 Task: Send an email with the signature Henry Lee with the subject Confirmation of a payment and the message Could you please provide the required information at the earliest to avoid any further delays? from softage.8@softage.net to softage.9@softage.net and move the email from Sent Items to the folder Nutrition
Action: Mouse moved to (65, 113)
Screenshot: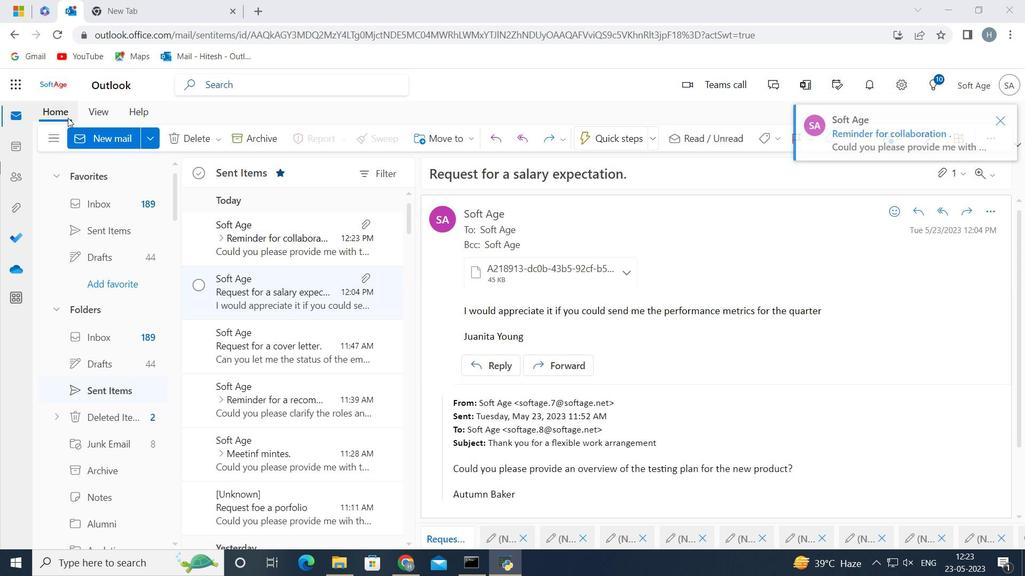 
Action: Mouse pressed left at (65, 113)
Screenshot: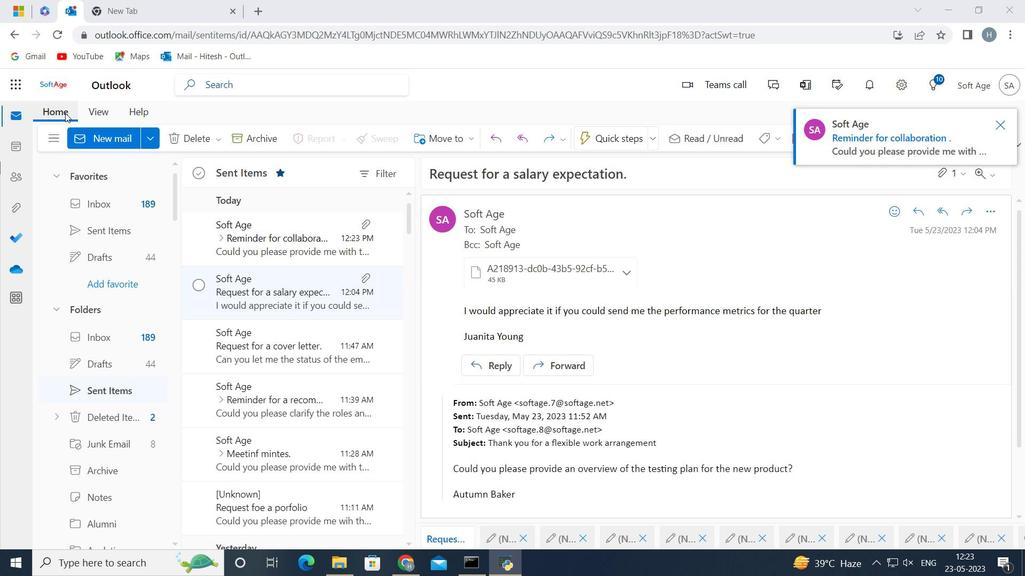 
Action: Mouse moved to (104, 137)
Screenshot: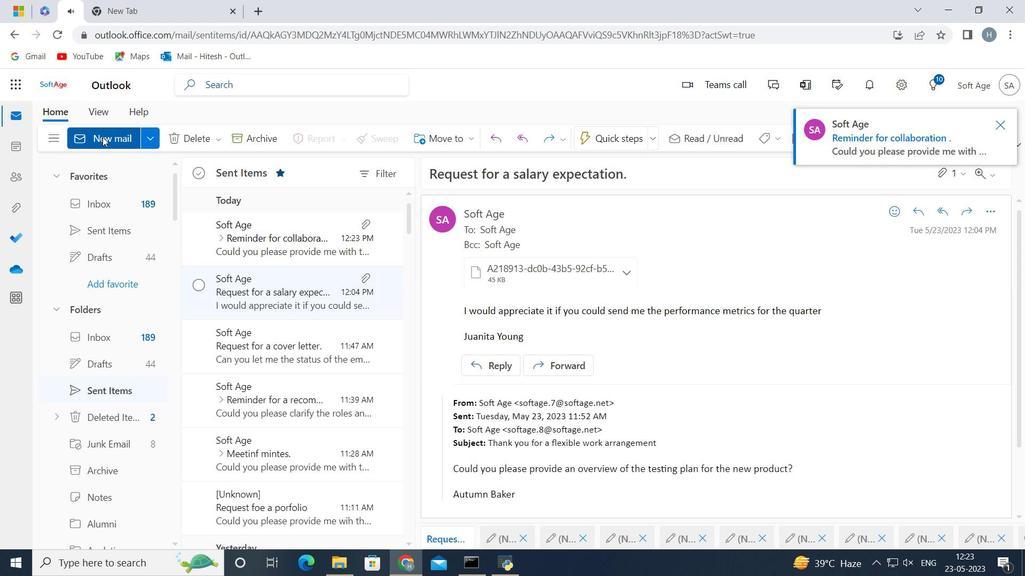 
Action: Mouse pressed left at (104, 137)
Screenshot: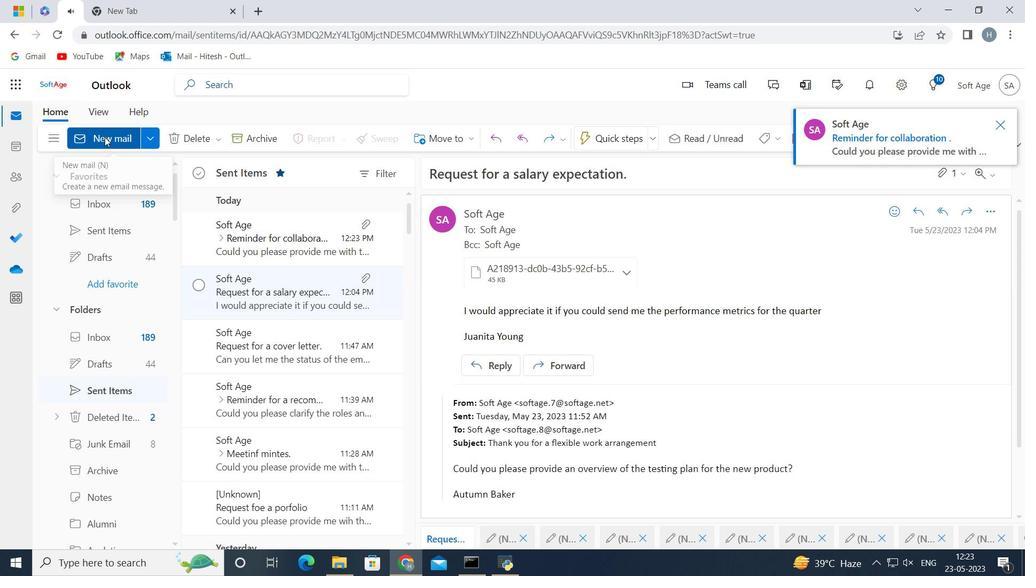 
Action: Mouse moved to (840, 141)
Screenshot: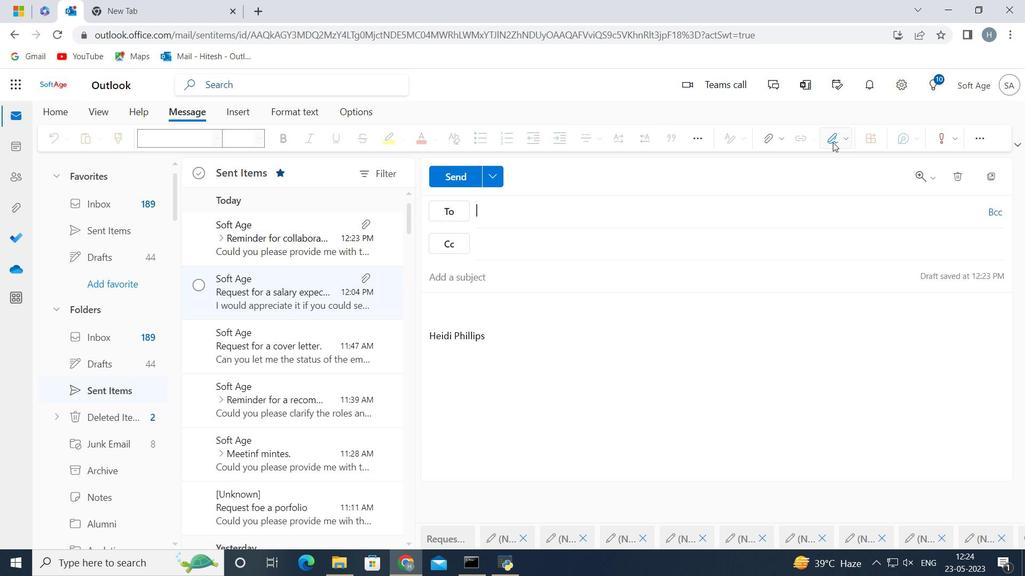 
Action: Mouse pressed left at (840, 141)
Screenshot: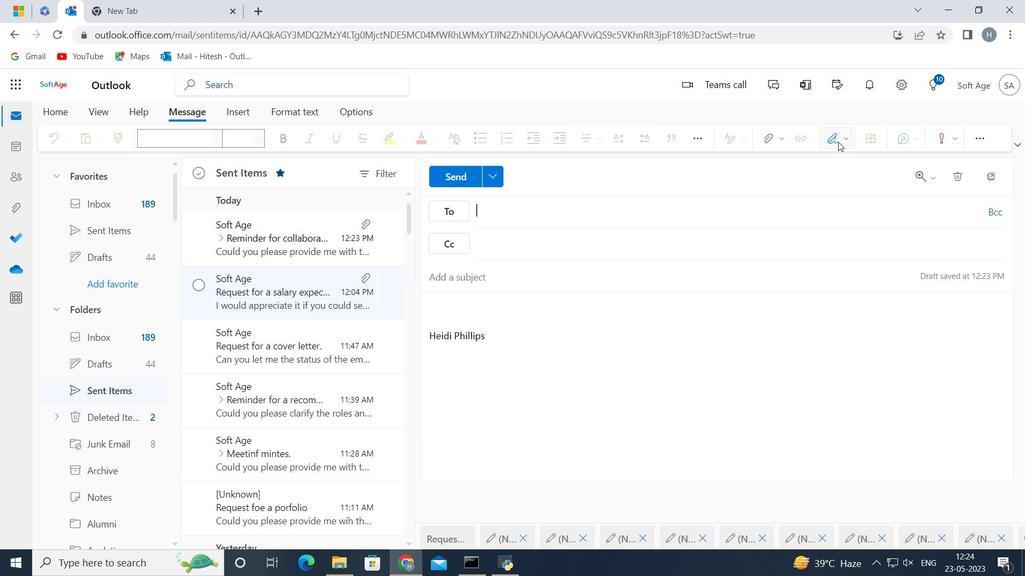 
Action: Mouse moved to (814, 189)
Screenshot: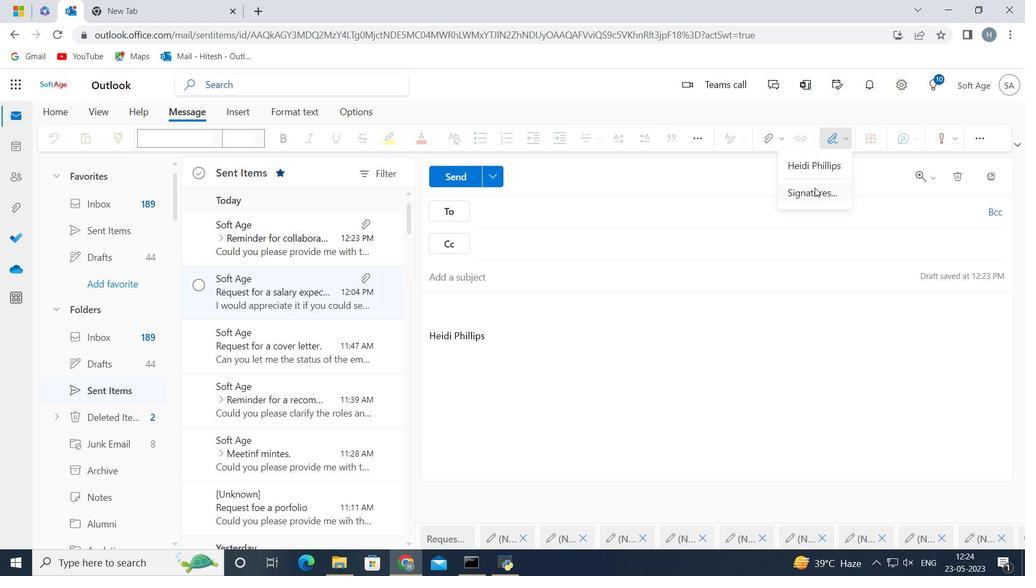 
Action: Mouse pressed left at (814, 189)
Screenshot: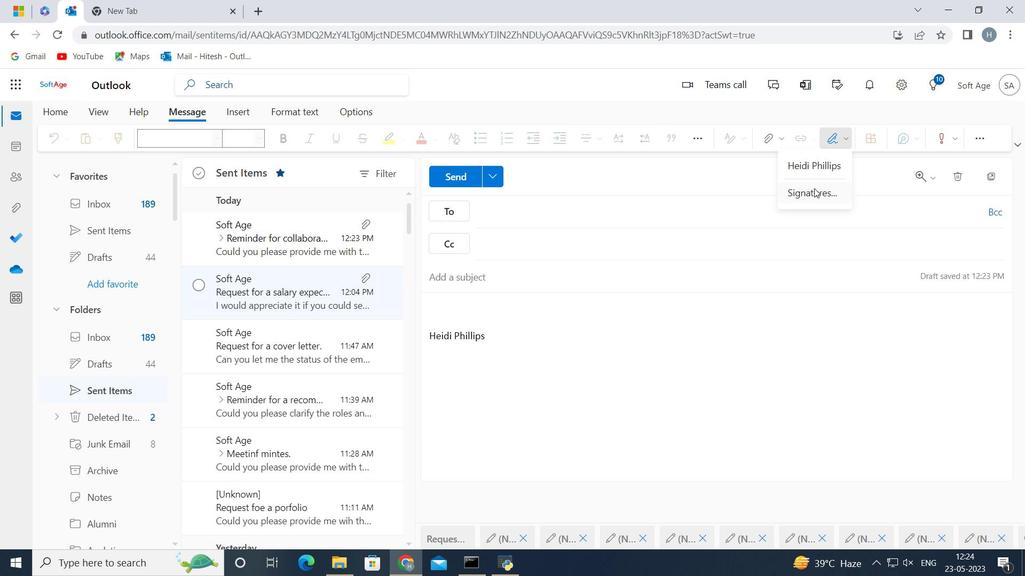 
Action: Mouse moved to (776, 249)
Screenshot: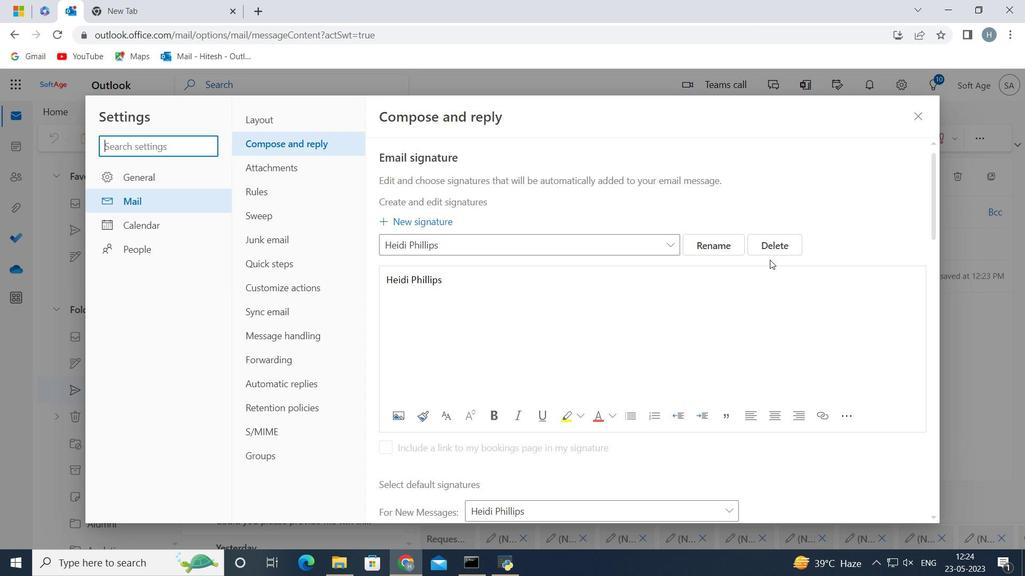 
Action: Mouse pressed left at (776, 249)
Screenshot: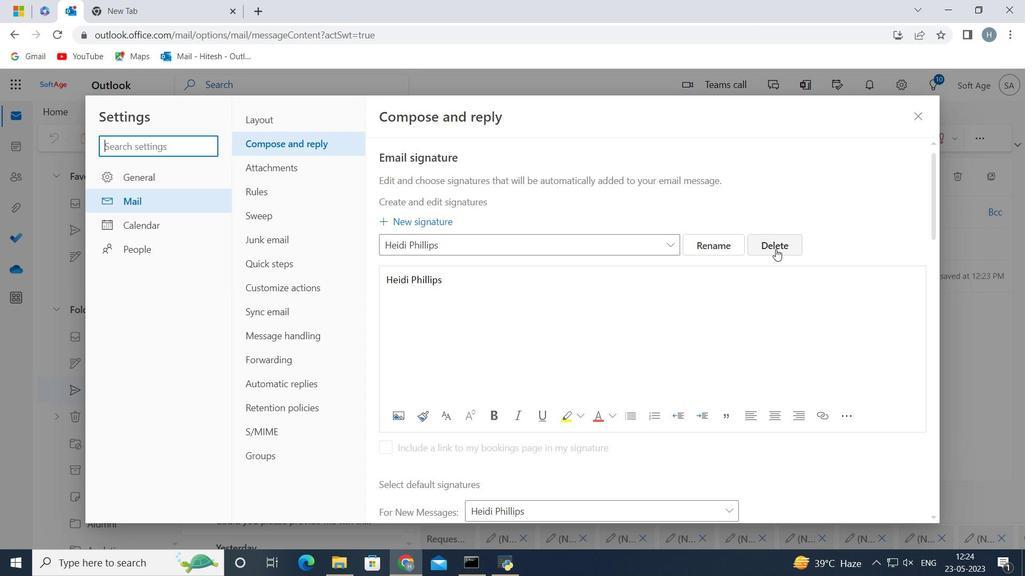 
Action: Mouse moved to (665, 245)
Screenshot: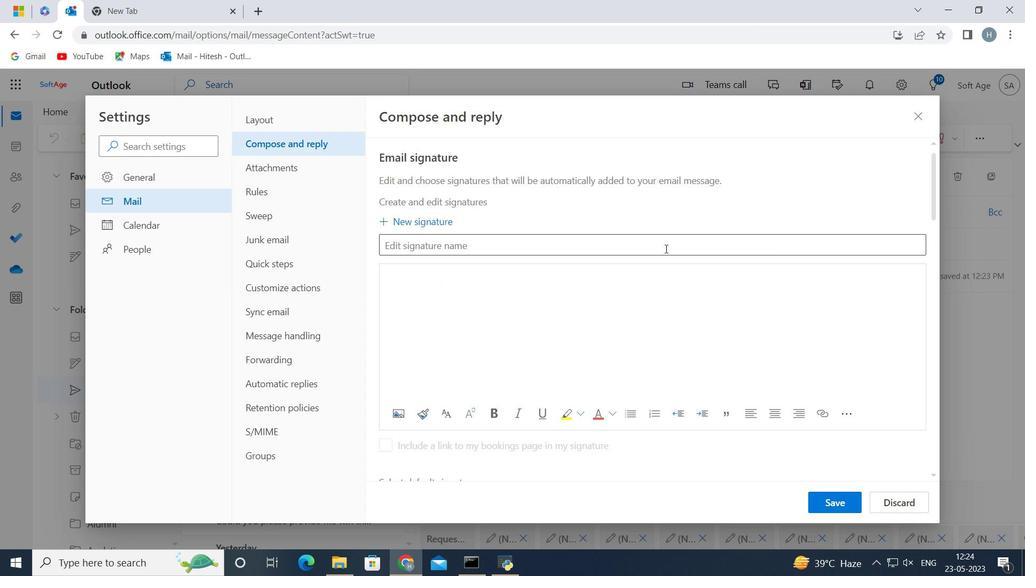 
Action: Mouse pressed left at (665, 245)
Screenshot: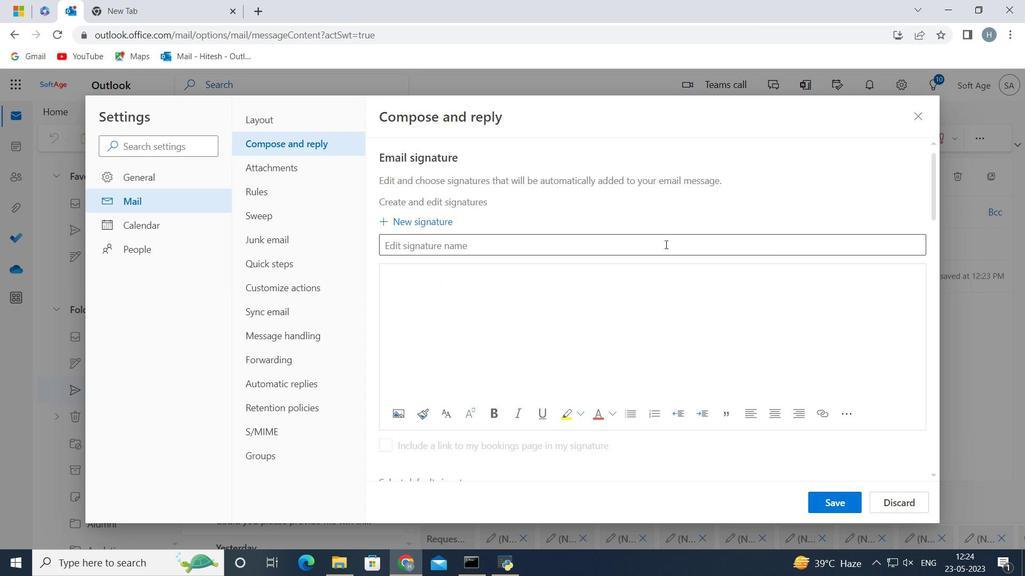
Action: Mouse moved to (666, 244)
Screenshot: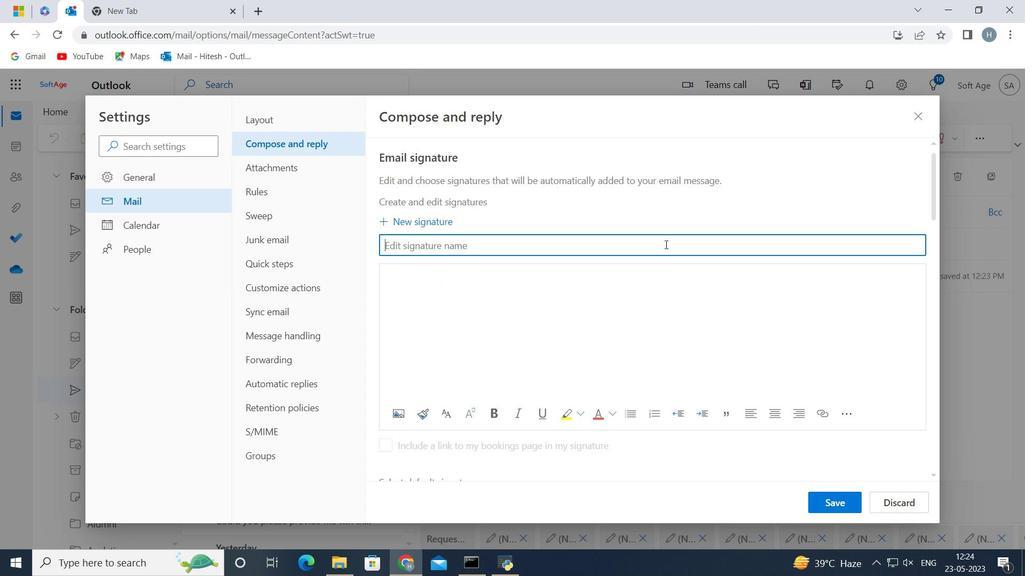 
Action: Key pressed <Key.shift>Henry<Key.space><Key.shift_r>Lee
Screenshot: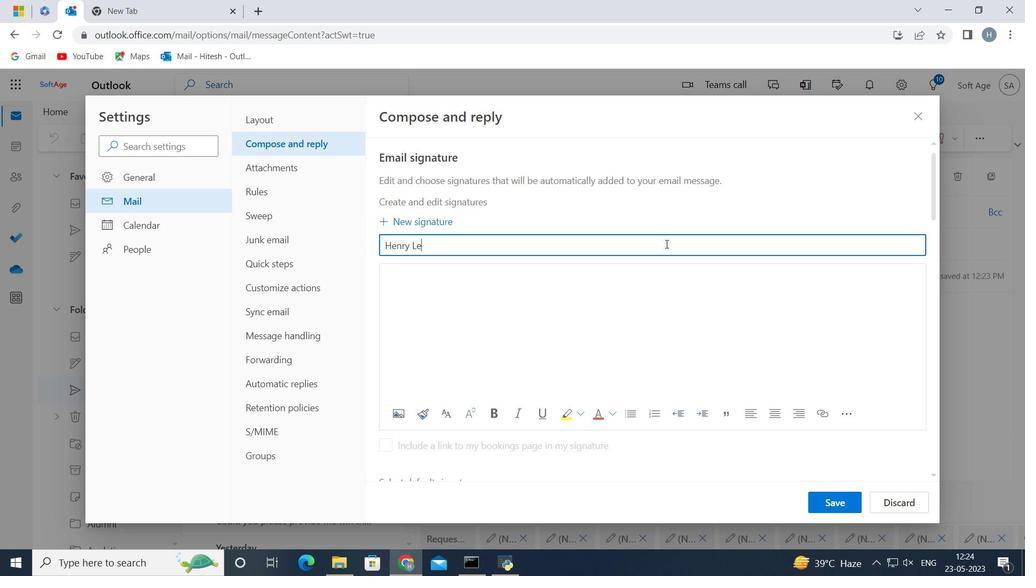 
Action: Mouse moved to (856, 171)
Screenshot: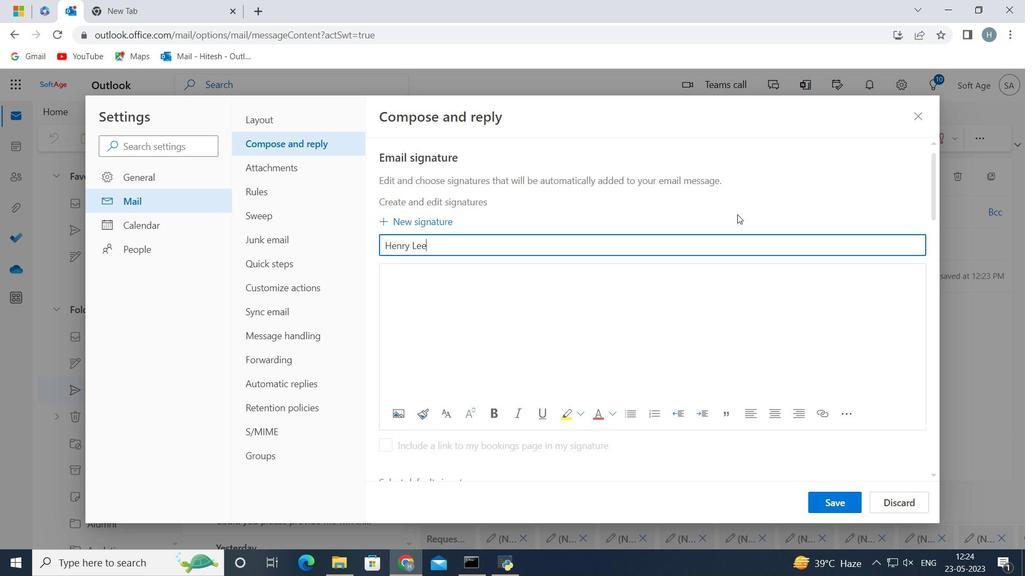 
Action: Key pressed <Key.space>
Screenshot: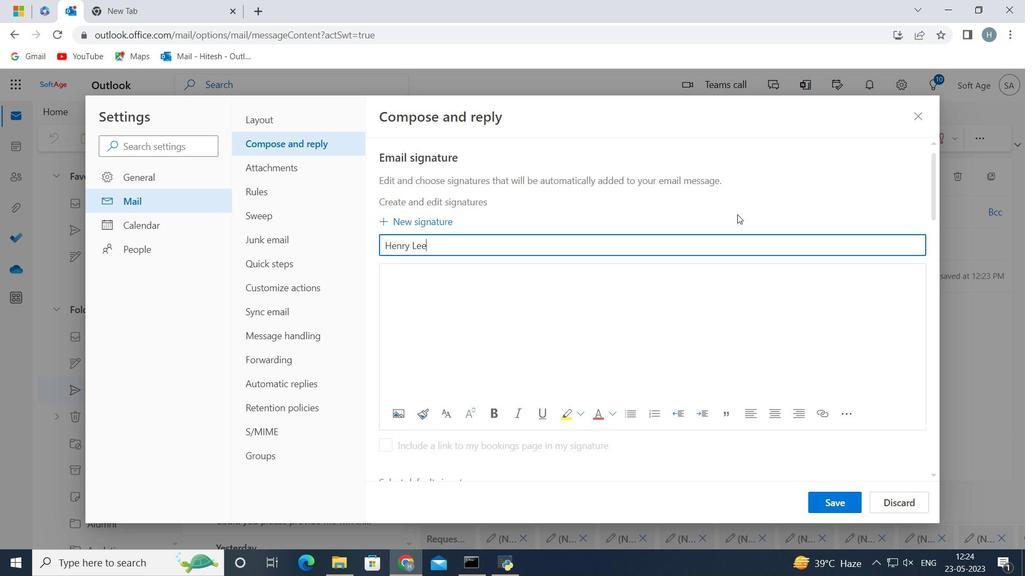 
Action: Mouse moved to (397, 295)
Screenshot: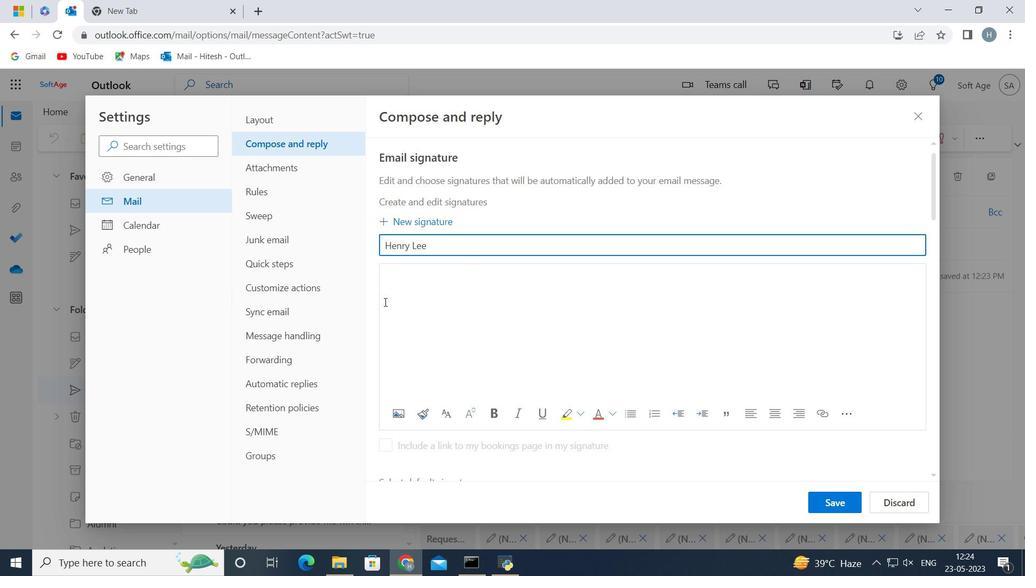 
Action: Mouse pressed left at (397, 295)
Screenshot: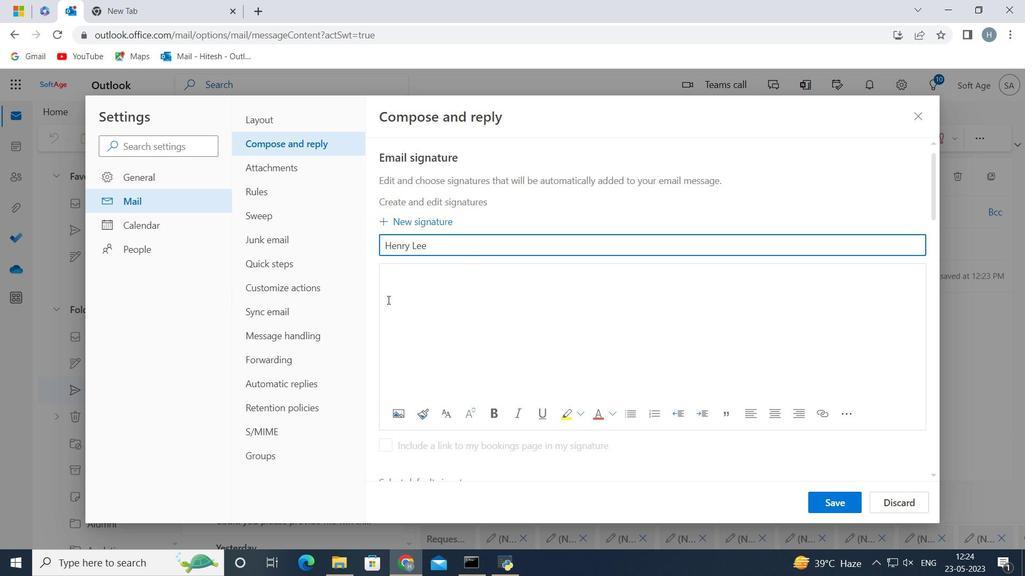 
Action: Key pressed <Key.shift><Key.shift>Henry<Key.space><Key.shift_r>Lee
Screenshot: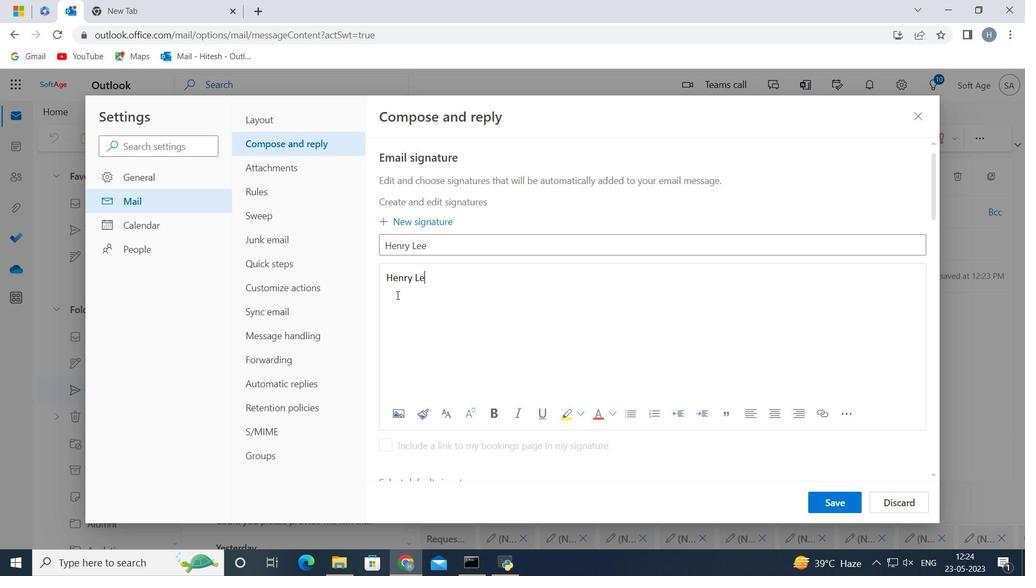 
Action: Mouse moved to (831, 499)
Screenshot: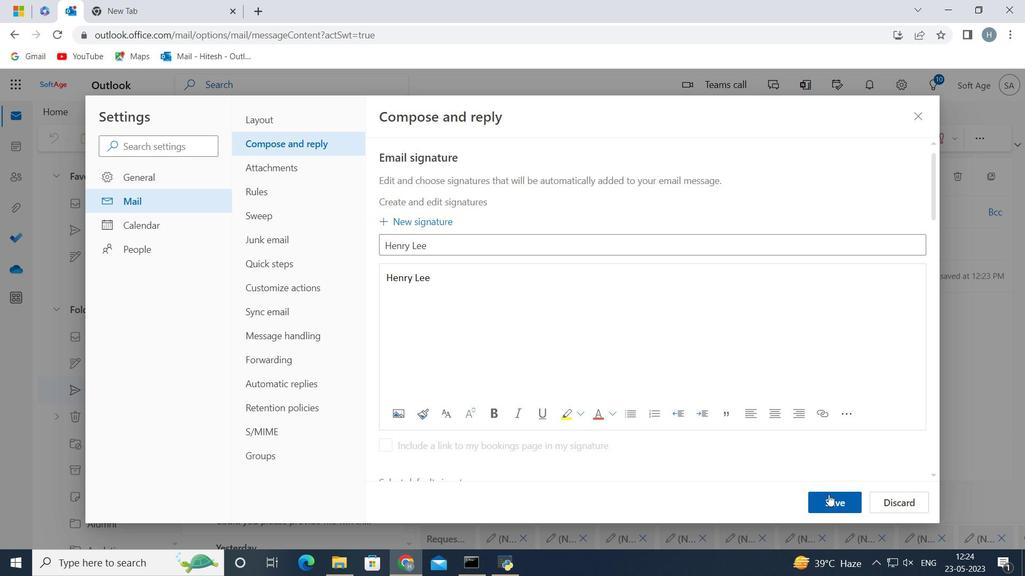 
Action: Mouse pressed left at (831, 499)
Screenshot: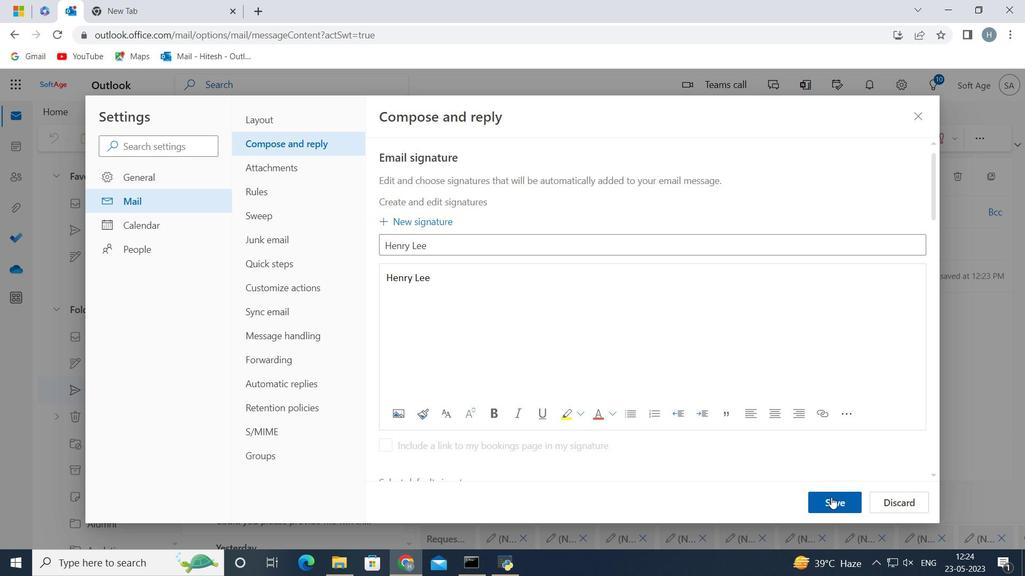 
Action: Mouse moved to (644, 304)
Screenshot: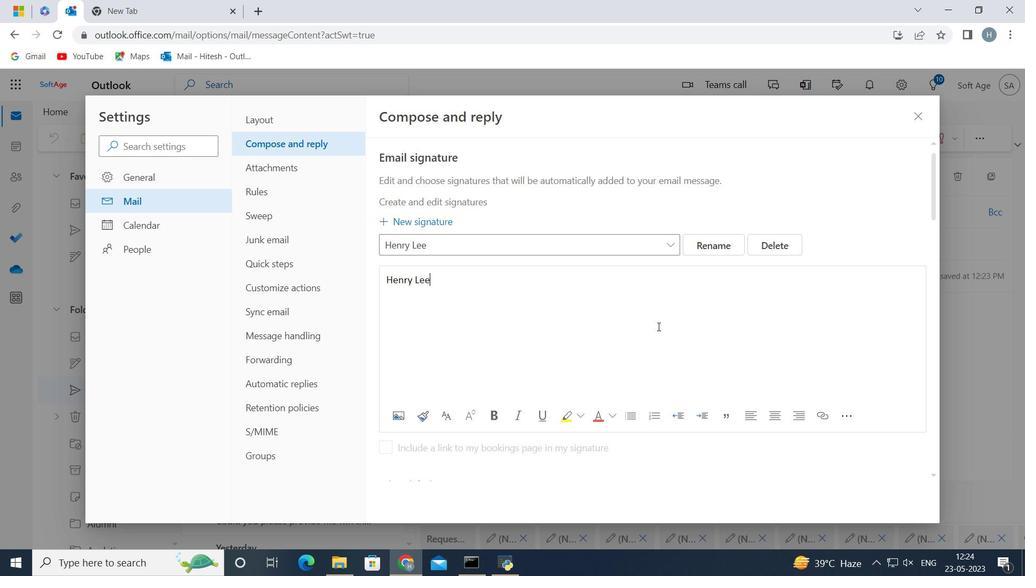 
Action: Mouse scrolled (650, 307) with delta (0, 0)
Screenshot: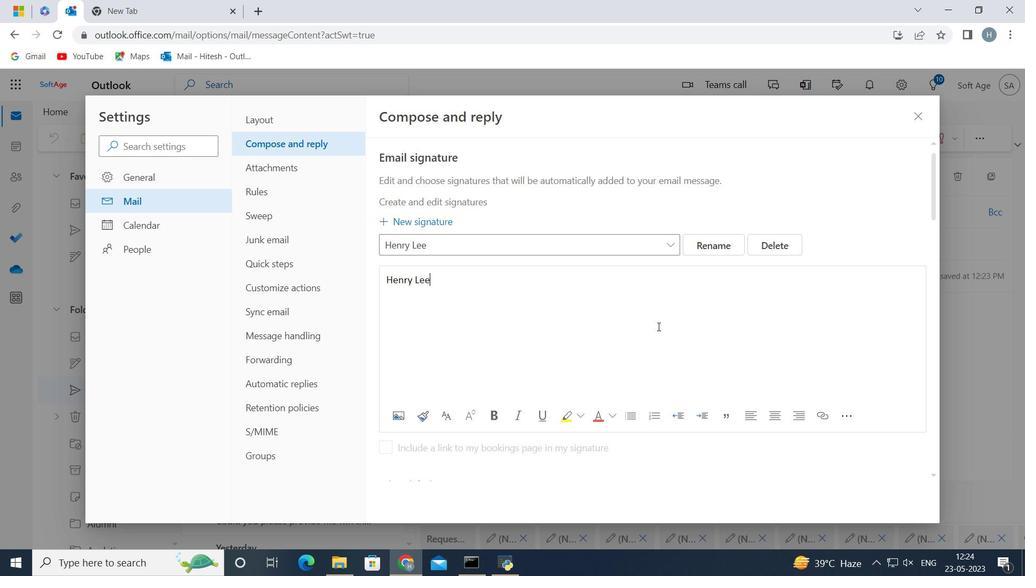 
Action: Mouse moved to (643, 303)
Screenshot: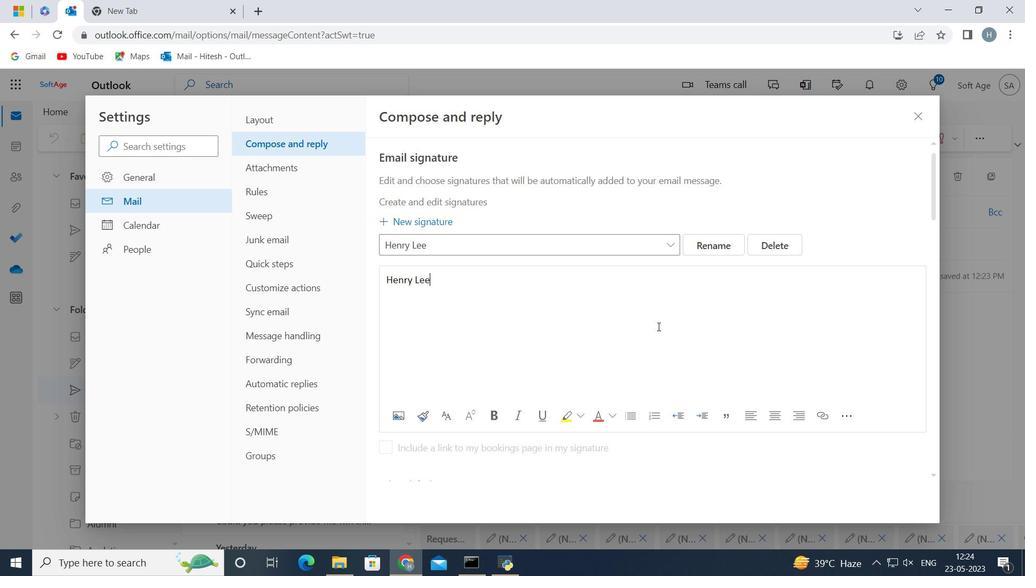 
Action: Mouse scrolled (650, 307) with delta (0, 0)
Screenshot: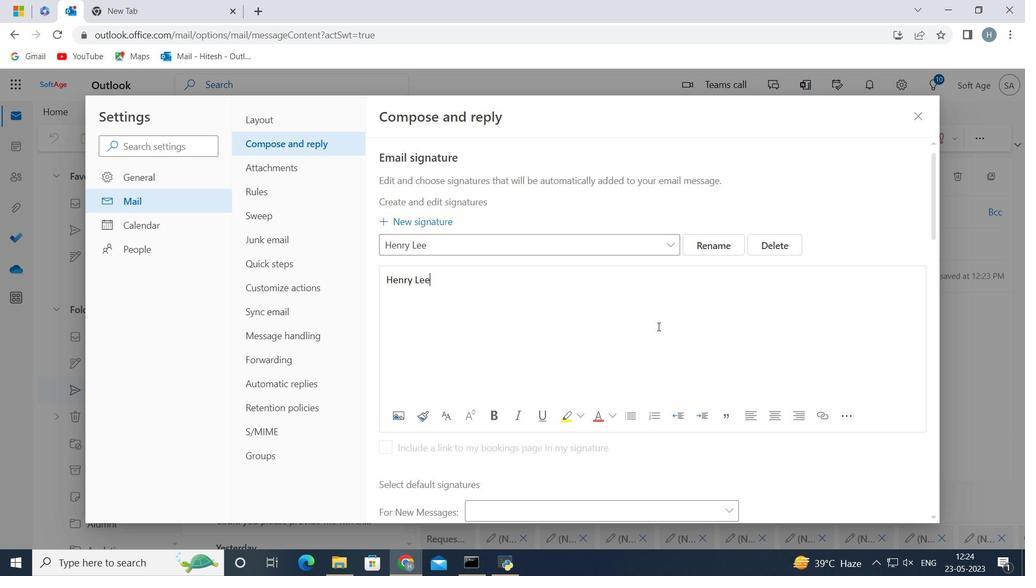 
Action: Mouse scrolled (643, 303) with delta (0, 0)
Screenshot: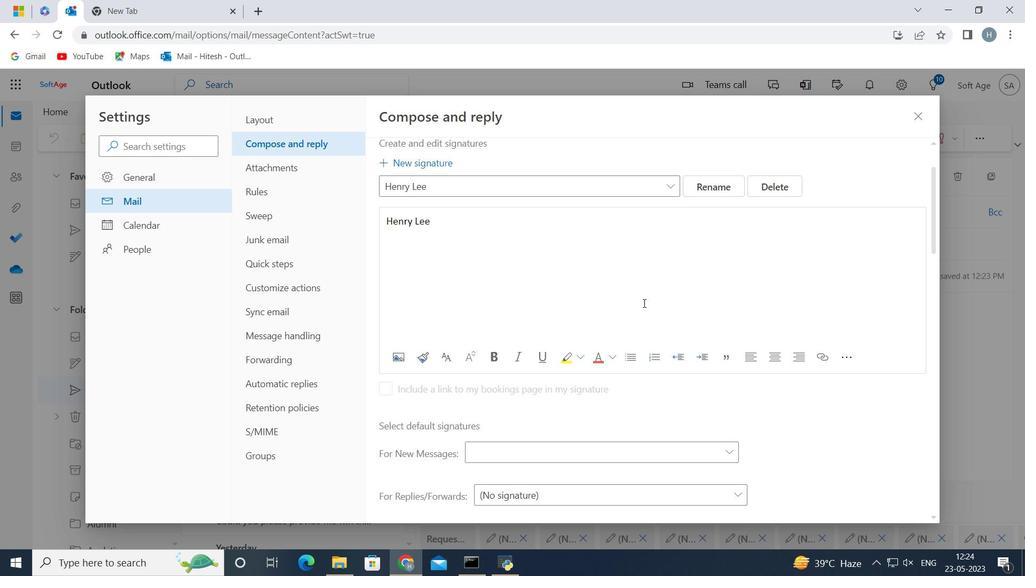 
Action: Mouse scrolled (643, 303) with delta (0, 0)
Screenshot: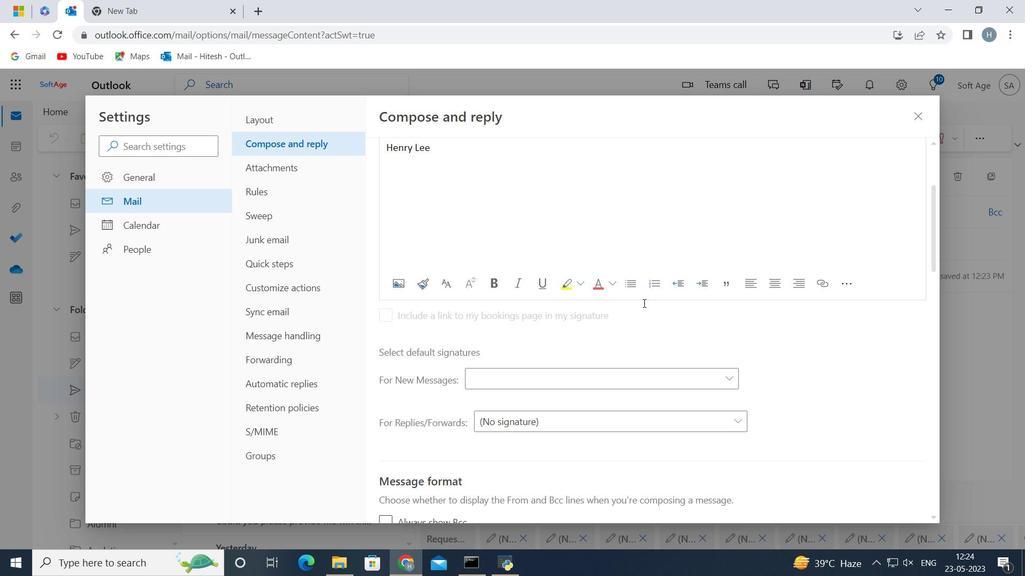 
Action: Mouse moved to (671, 239)
Screenshot: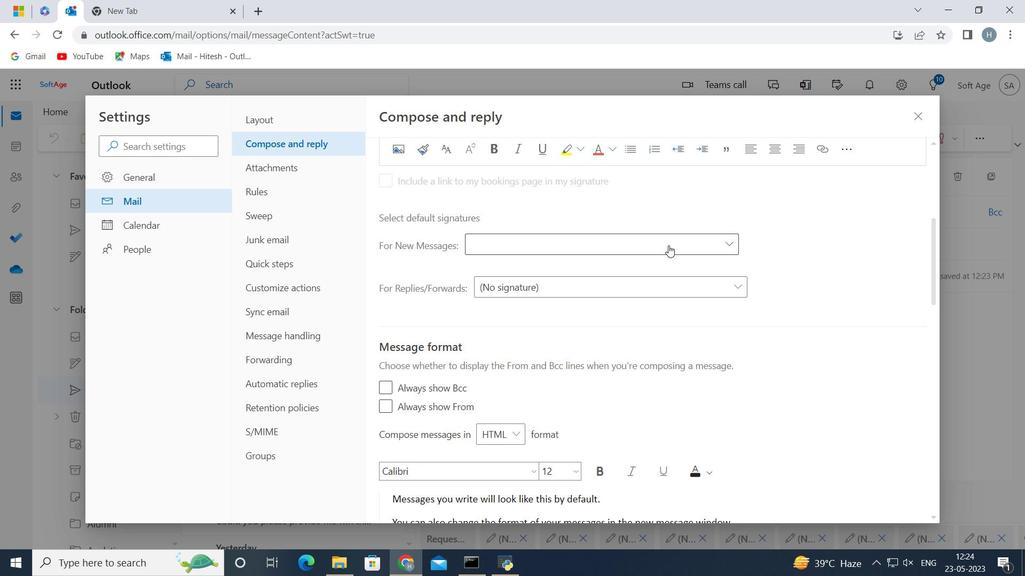 
Action: Mouse pressed left at (671, 239)
Screenshot: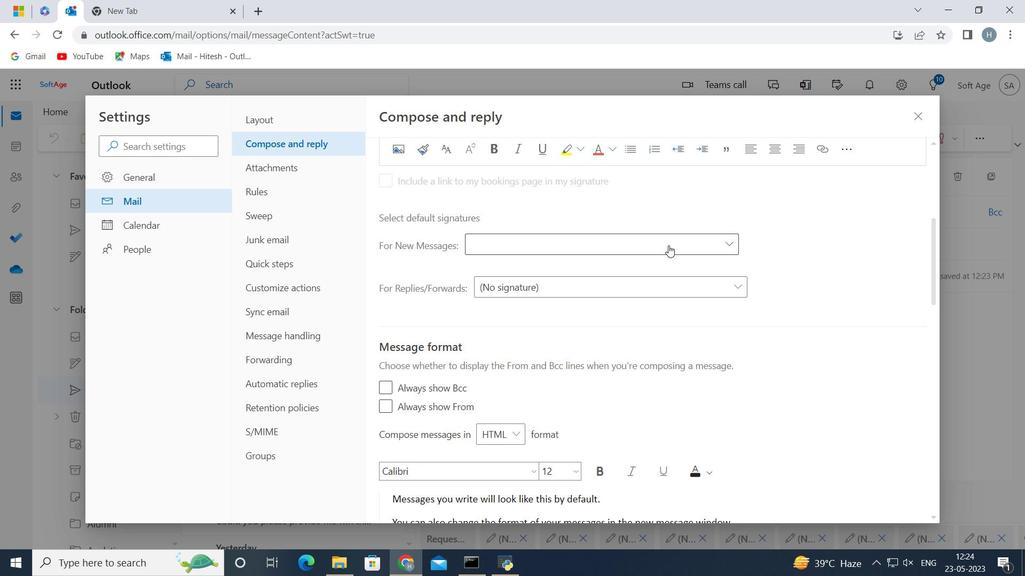 
Action: Mouse moved to (647, 289)
Screenshot: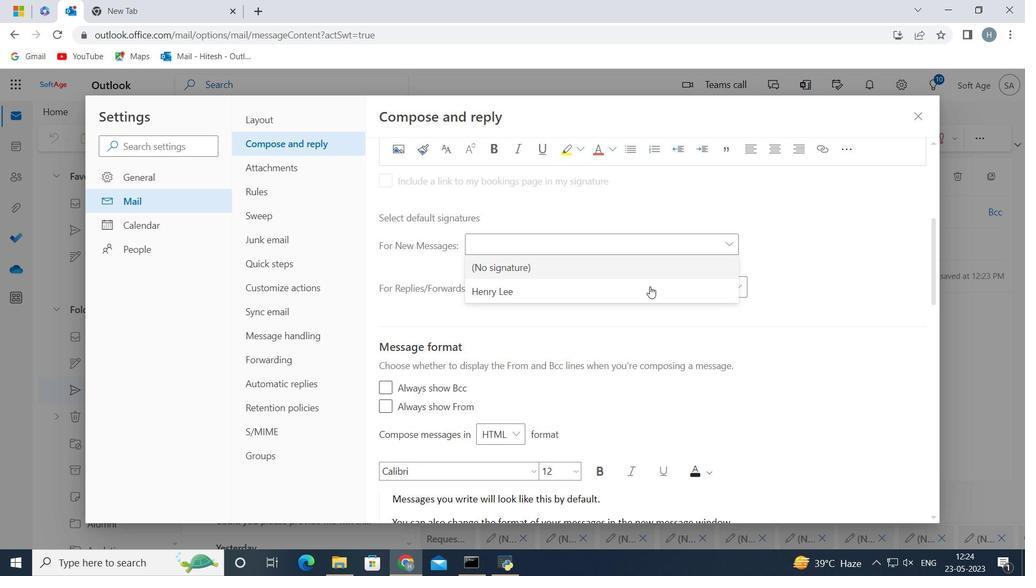
Action: Mouse pressed left at (647, 289)
Screenshot: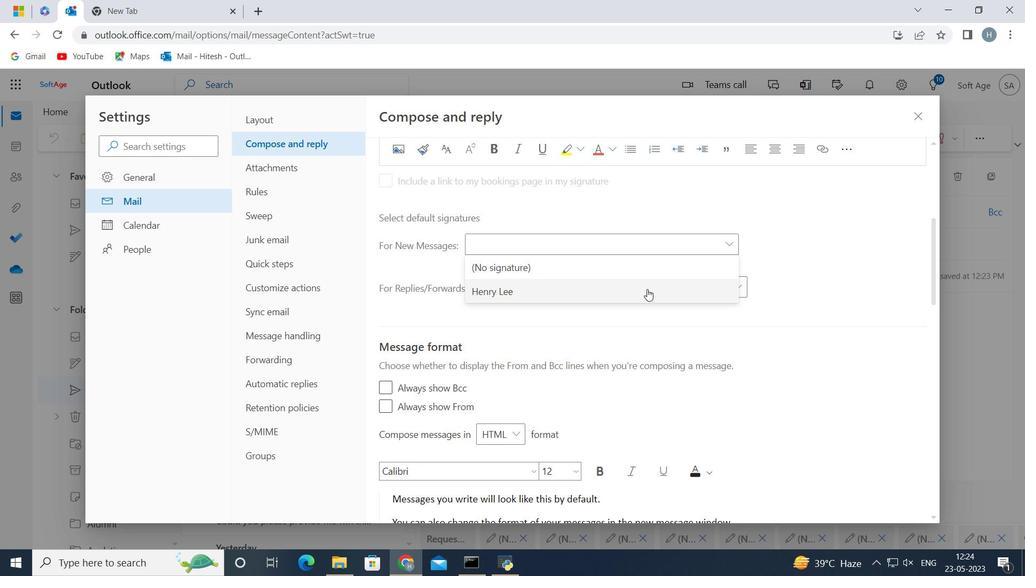 
Action: Mouse moved to (834, 497)
Screenshot: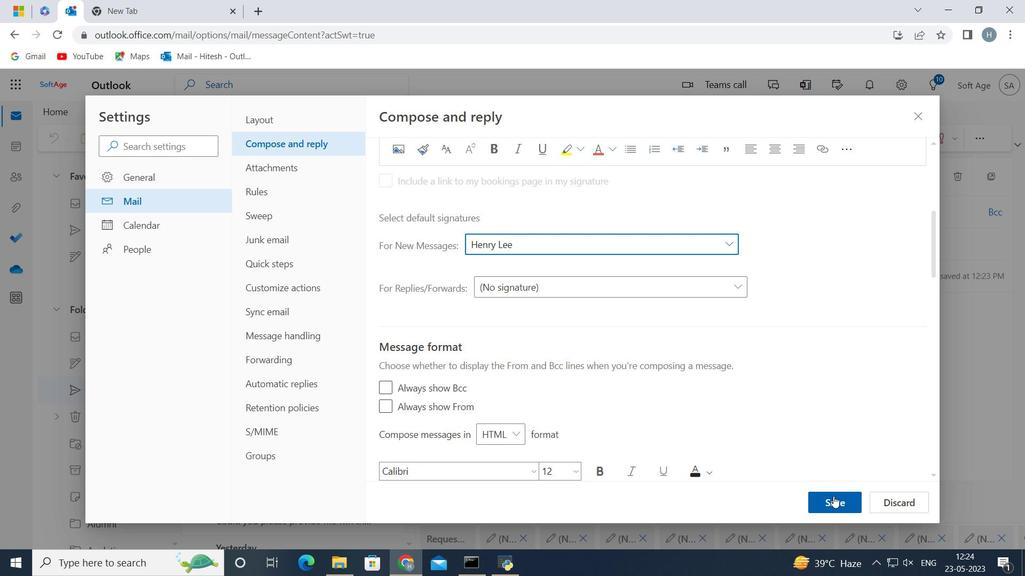 
Action: Mouse pressed left at (834, 497)
Screenshot: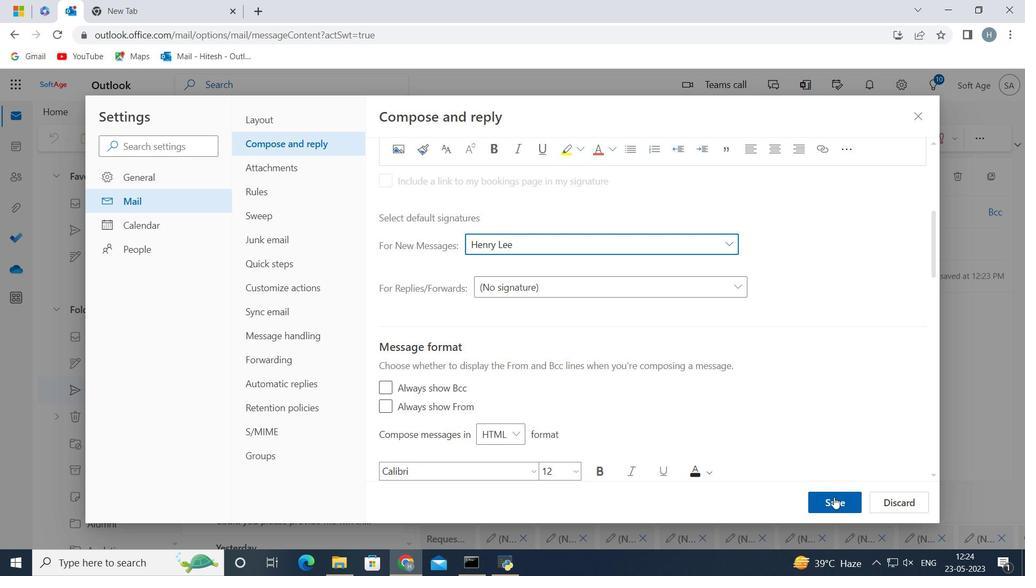 
Action: Mouse moved to (911, 122)
Screenshot: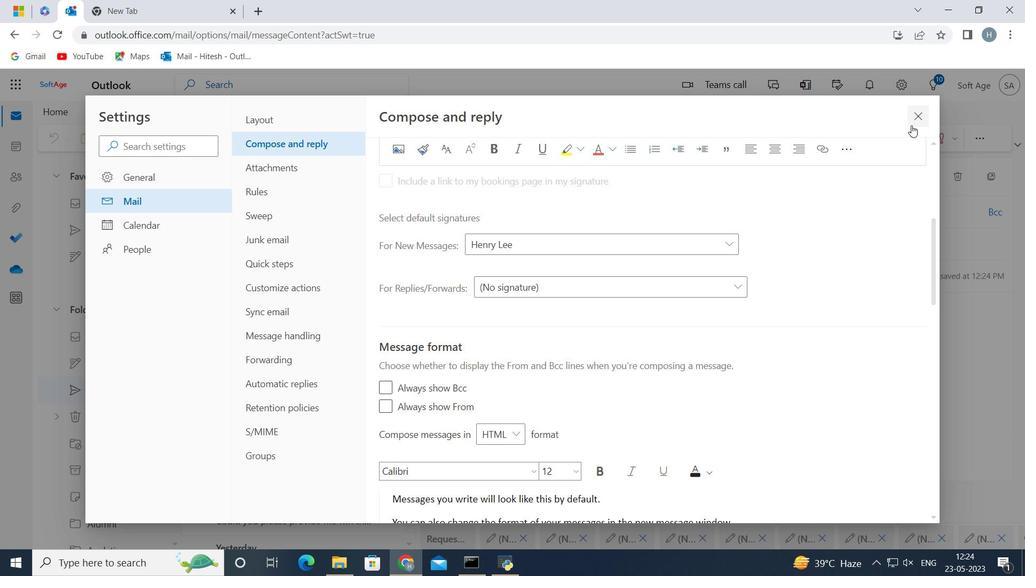 
Action: Mouse pressed left at (911, 122)
Screenshot: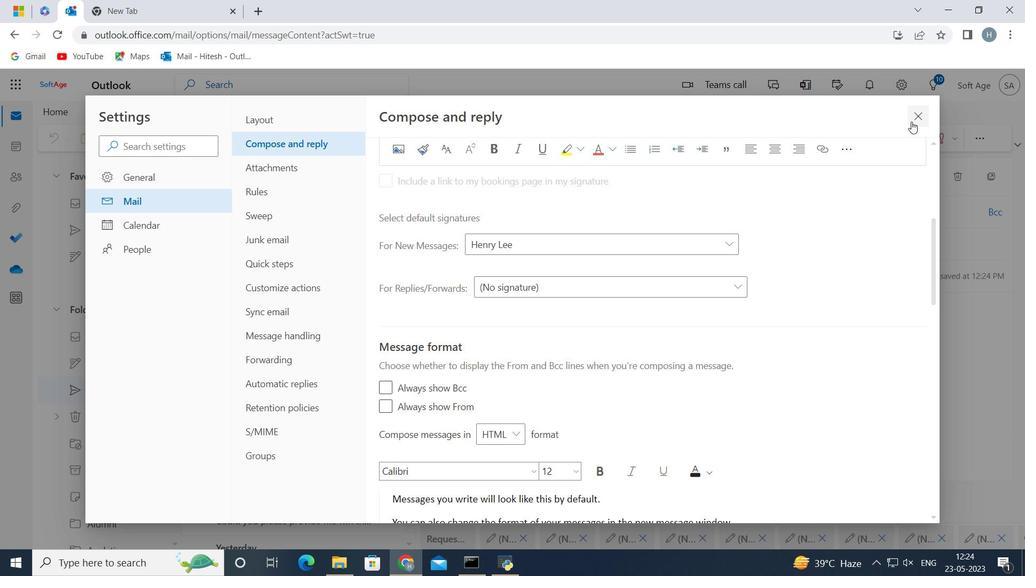 
Action: Mouse moved to (461, 273)
Screenshot: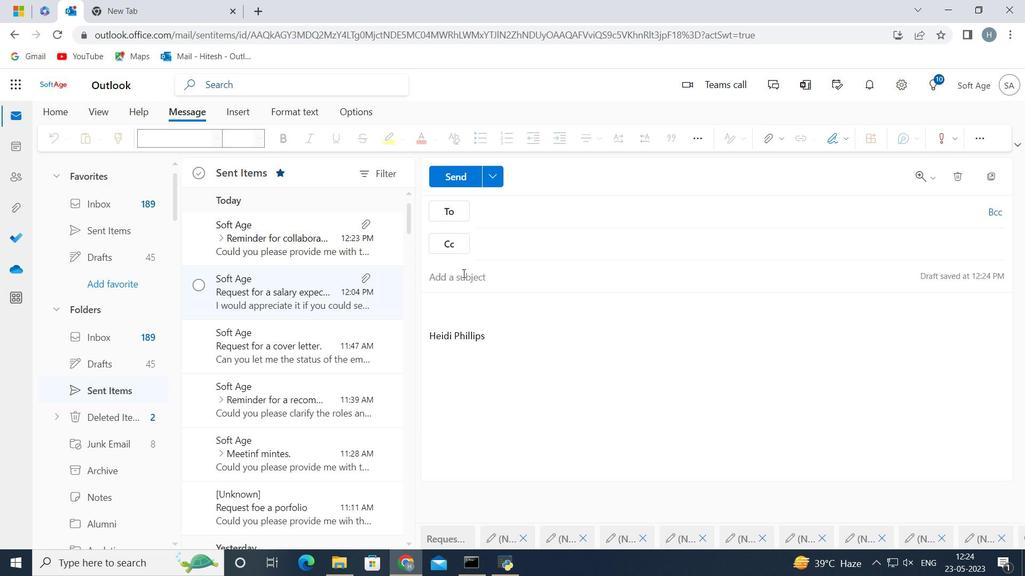 
Action: Mouse pressed left at (461, 273)
Screenshot: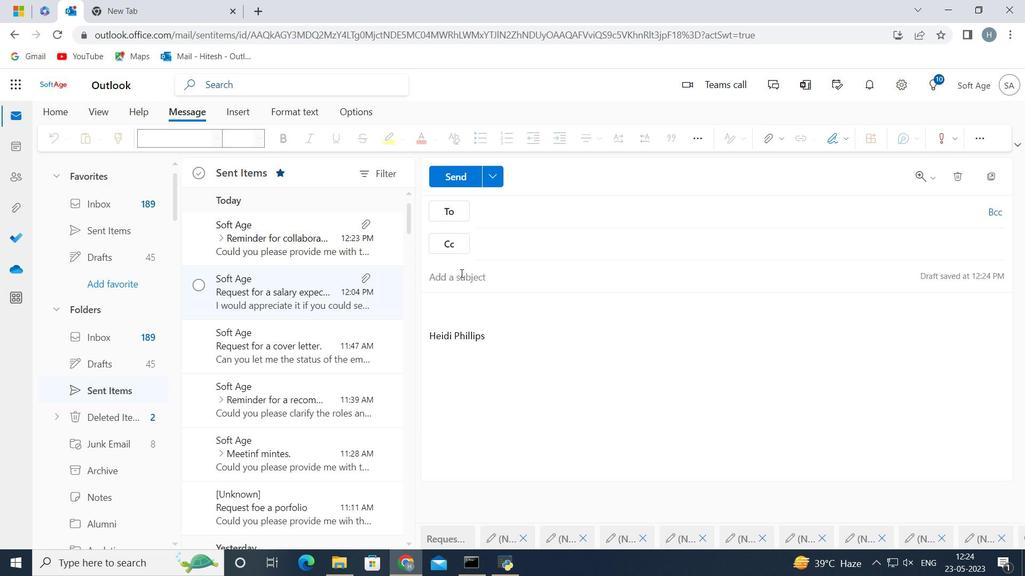 
Action: Key pressed <Key.shift><Key.shift><Key.shift><Key.shift><Key.shift><Key.shift><Key.shift><Key.shift><Key.shift><Key.shift><Key.shift><Key.shift><Key.shift><Key.shift><Key.shift><Key.shift><Key.shift>Confirmation<Key.space>of<Key.space>a<Key.space>payment<Key.space>
Screenshot: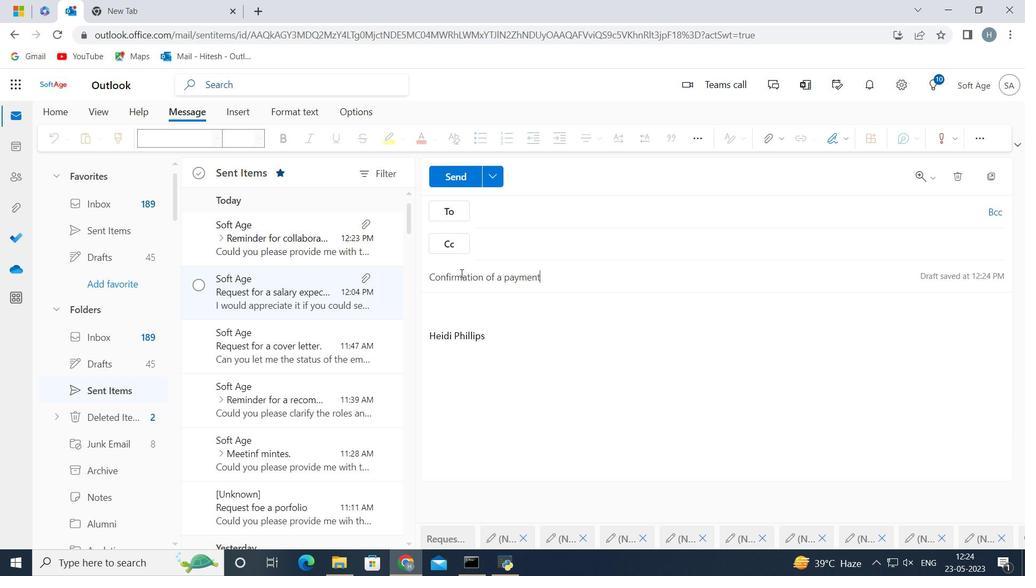 
Action: Mouse moved to (504, 334)
Screenshot: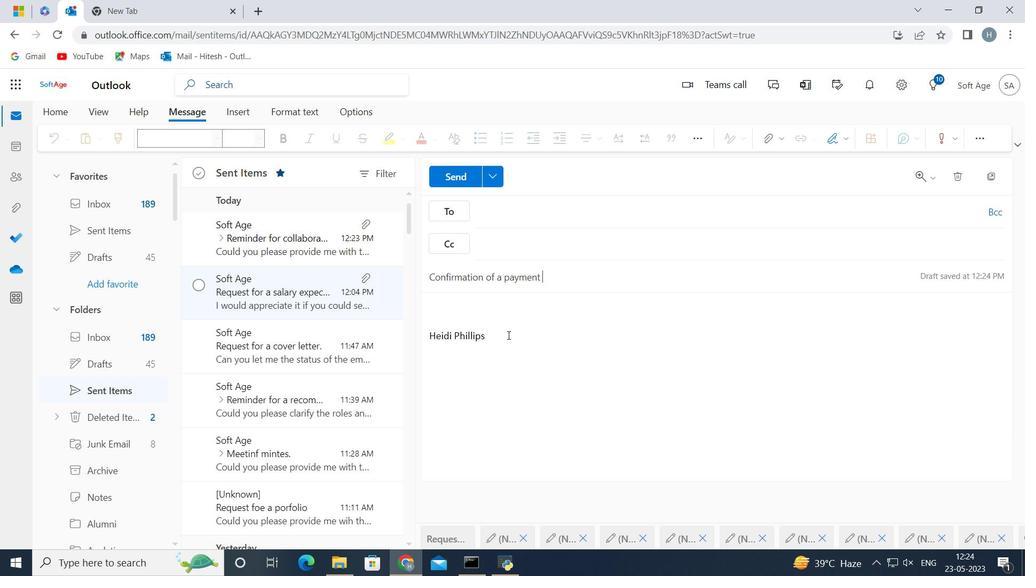 
Action: Mouse pressed left at (504, 334)
Screenshot: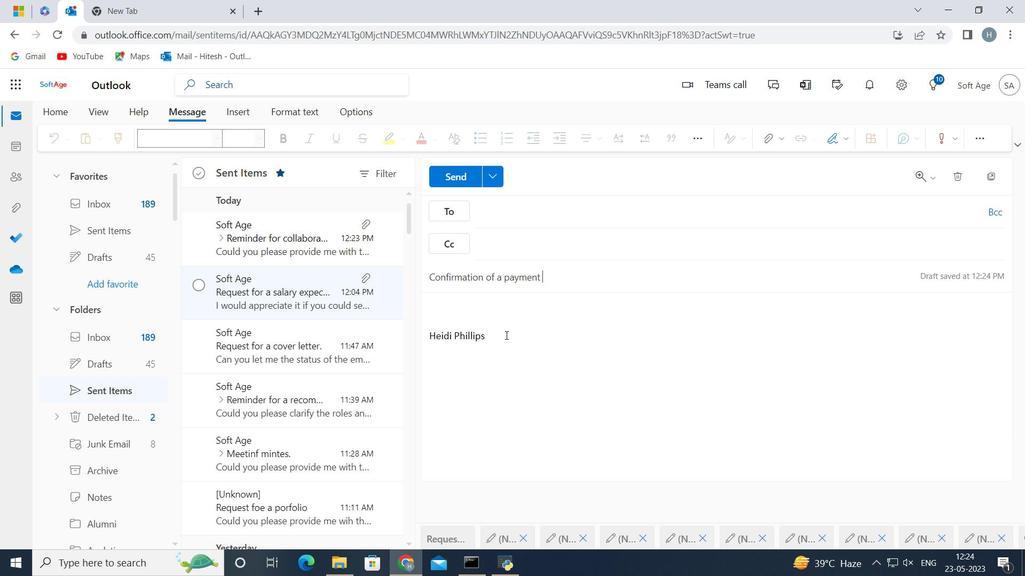 
Action: Key pressed <Key.backspace><Key.backspace><Key.backspace><Key.backspace><Key.backspace><Key.backspace><Key.backspace><Key.backspace><Key.backspace><Key.backspace><Key.backspace><Key.backspace><Key.backspace><Key.backspace><Key.backspace><Key.backspace><Key.backspace><Key.backspace><Key.backspace><Key.backspace><Key.backspace><Key.backspace><Key.backspace><Key.backspace><Key.backspace><Key.backspace><Key.backspace><Key.backspace><Key.backspace><Key.backspace><Key.backspace><Key.backspace><Key.shift><Key.shift><Key.shift><Key.shift><Key.shift><Key.shift><Key.shift><Key.shift><Key.shift><Key.shift><Key.shift><Key.shift>Could<Key.space>you<Key.space>please<Key.space>provide<Key.space>the<Key.space>rw<Key.backspace>equired<Key.space>information<Key.space>at<Key.space>the<Key.space>earliest<Key.space>to<Key.space>avoid<Key.space>any<Key.space>further<Key.space>delays<Key.space>
Screenshot: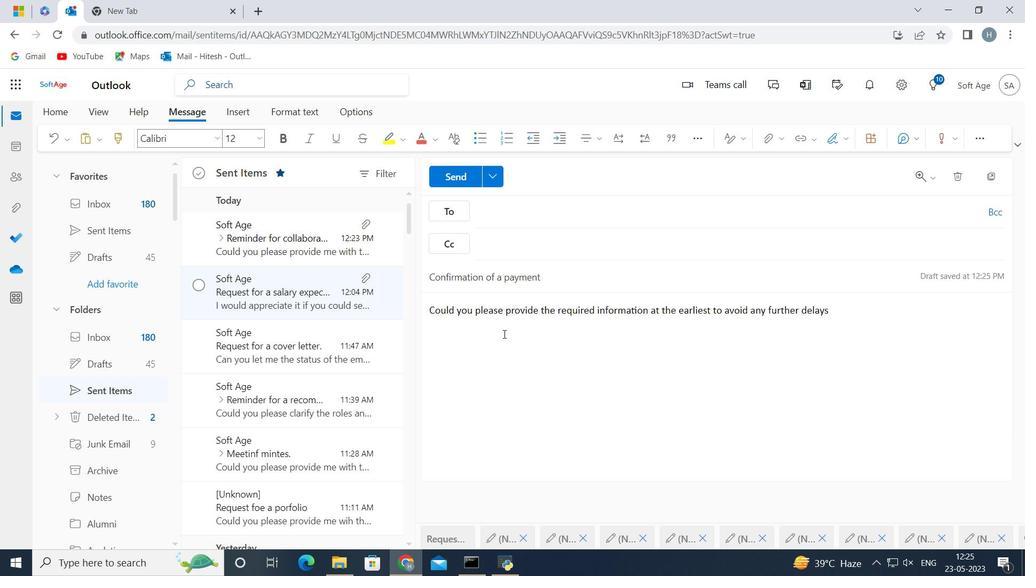 
Action: Mouse moved to (500, 218)
Screenshot: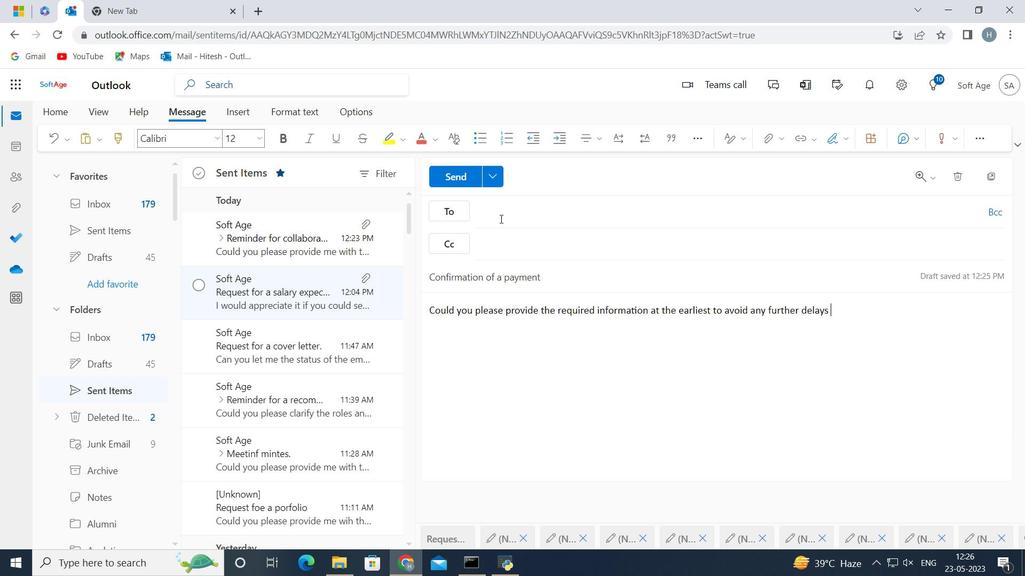 
Action: Mouse pressed left at (500, 218)
Screenshot: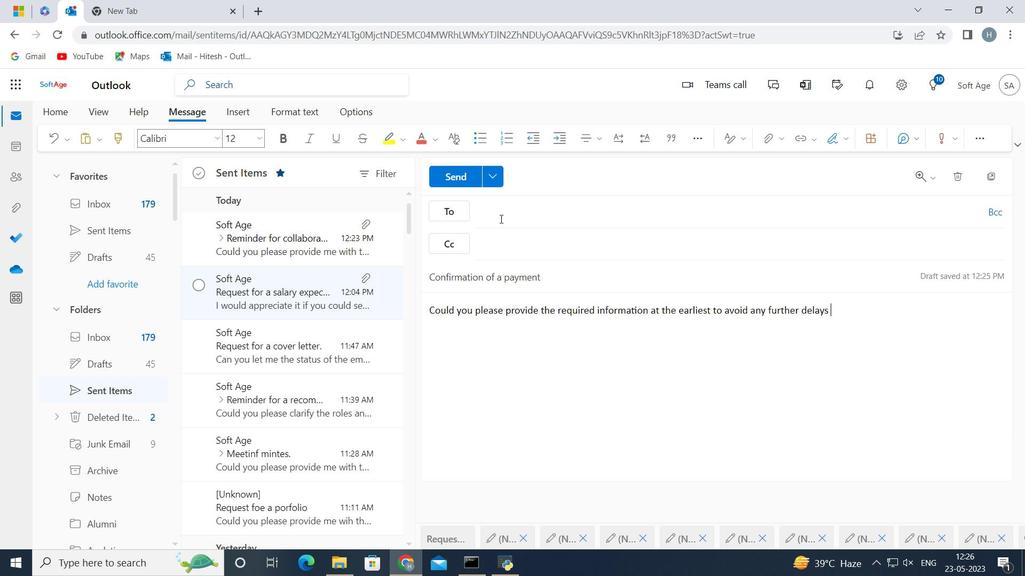 
Action: Key pressed softage.9<Key.shift><Key.shift><Key.shift><Key.shift><Key.shift><Key.shift>@softage.net
Screenshot: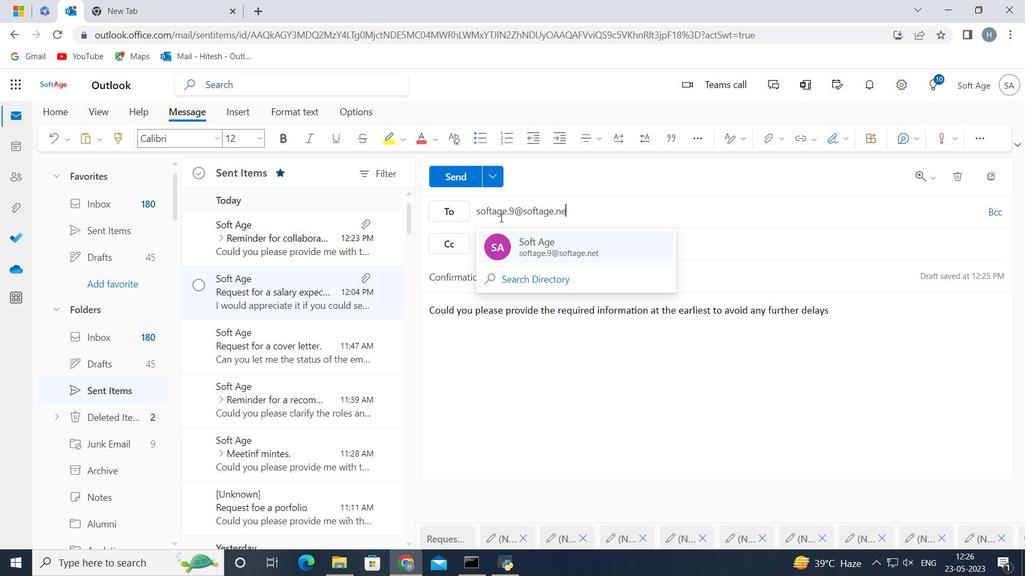 
Action: Mouse moved to (529, 245)
Screenshot: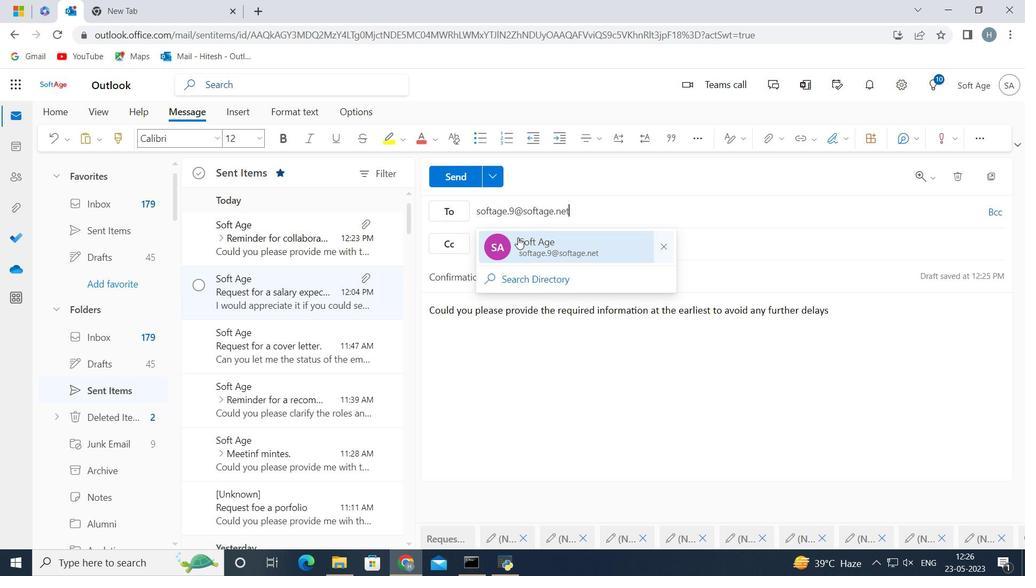 
Action: Mouse pressed left at (529, 245)
Screenshot: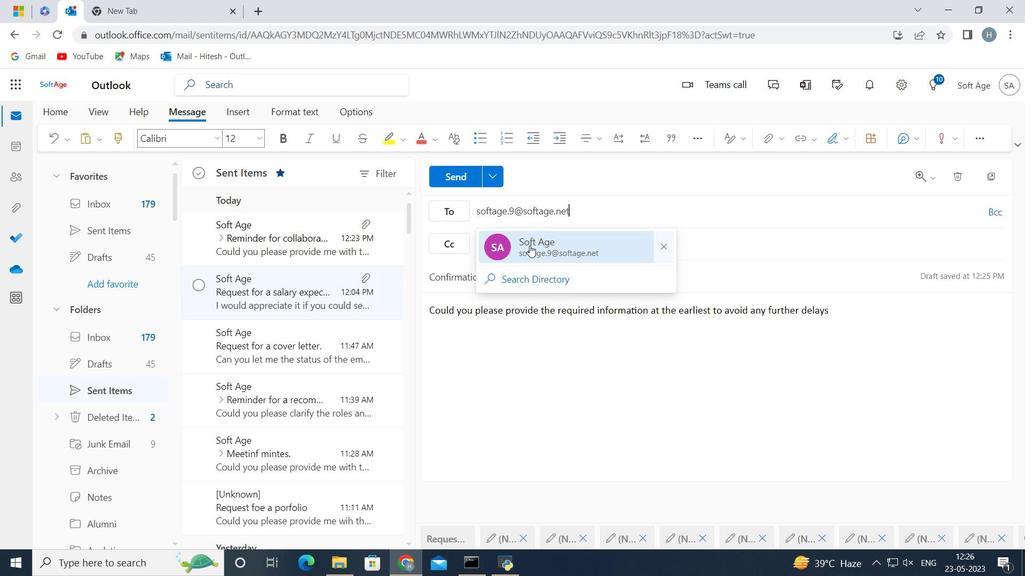 
Action: Mouse moved to (462, 175)
Screenshot: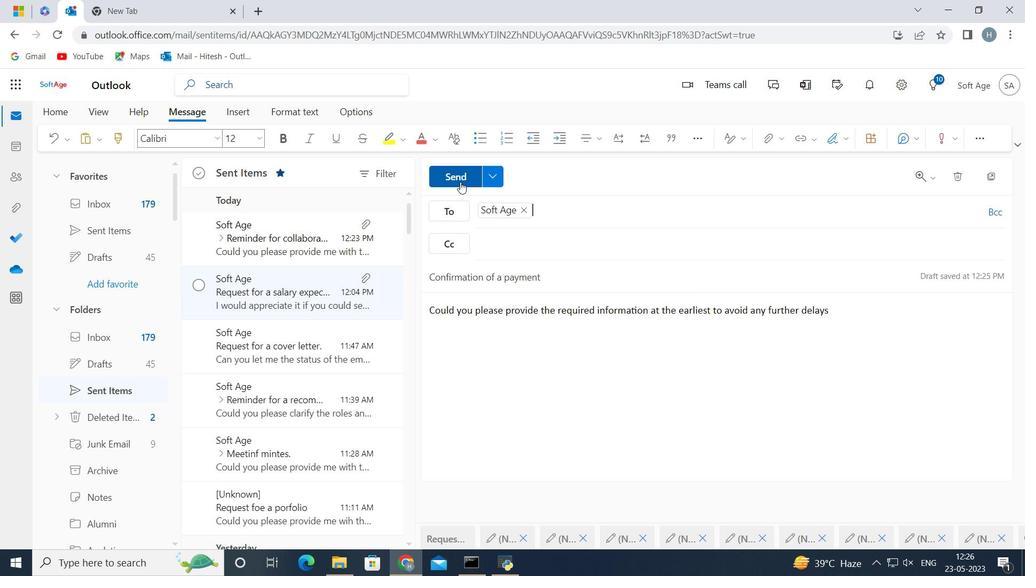 
Action: Mouse pressed left at (462, 175)
Screenshot: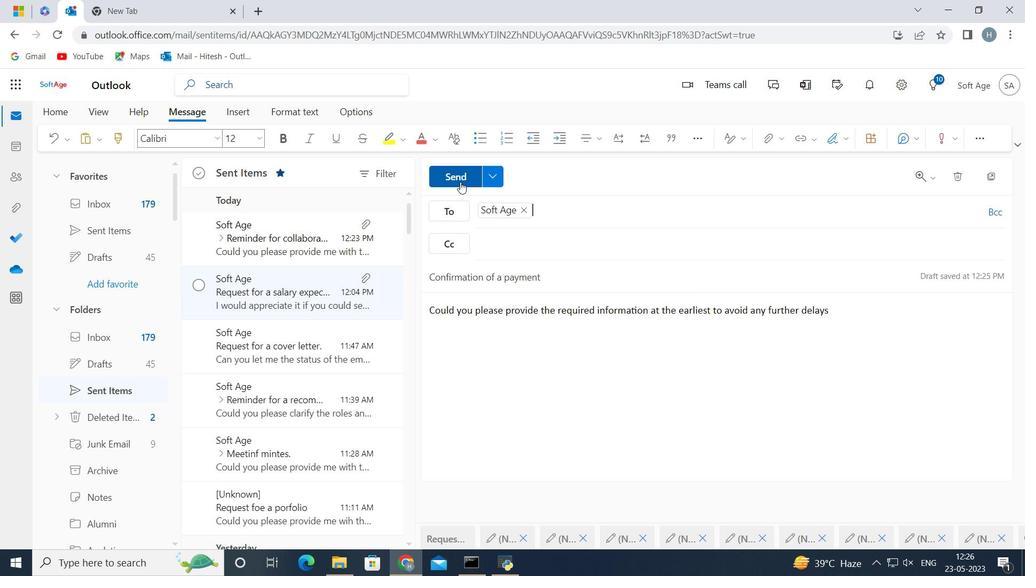 
Action: Mouse moved to (301, 233)
Screenshot: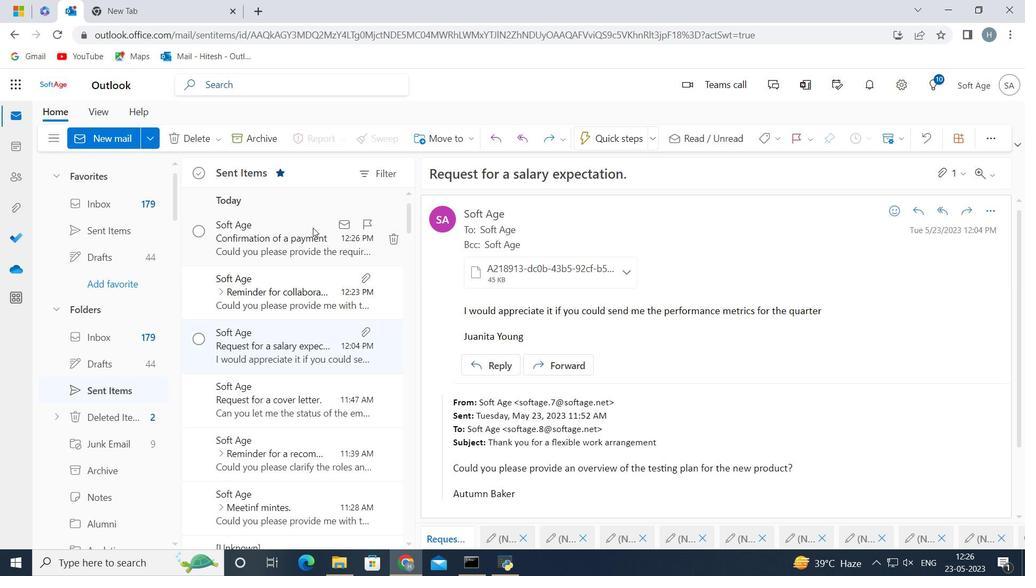 
Action: Mouse pressed left at (301, 233)
Screenshot: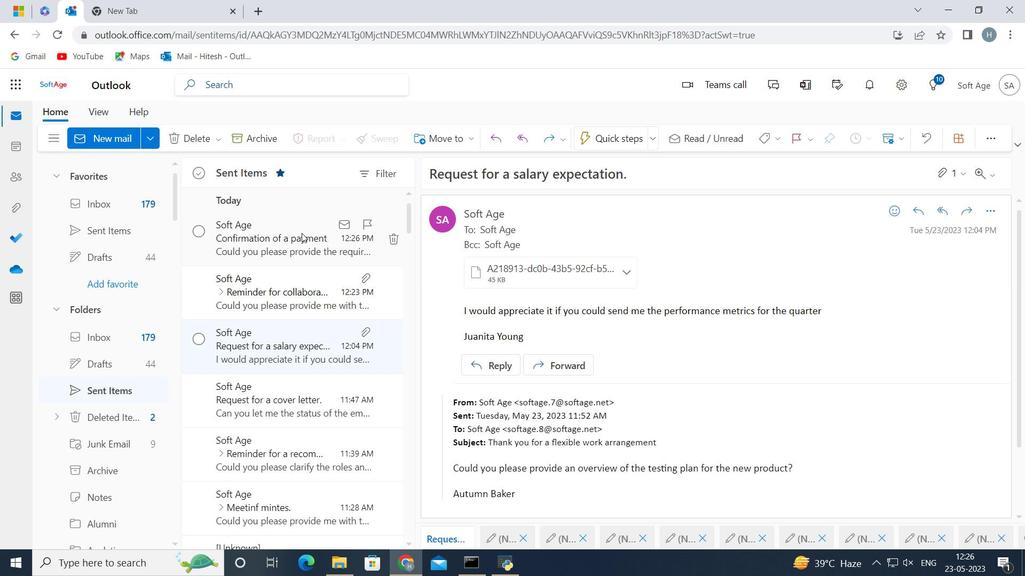 
Action: Mouse moved to (435, 142)
Screenshot: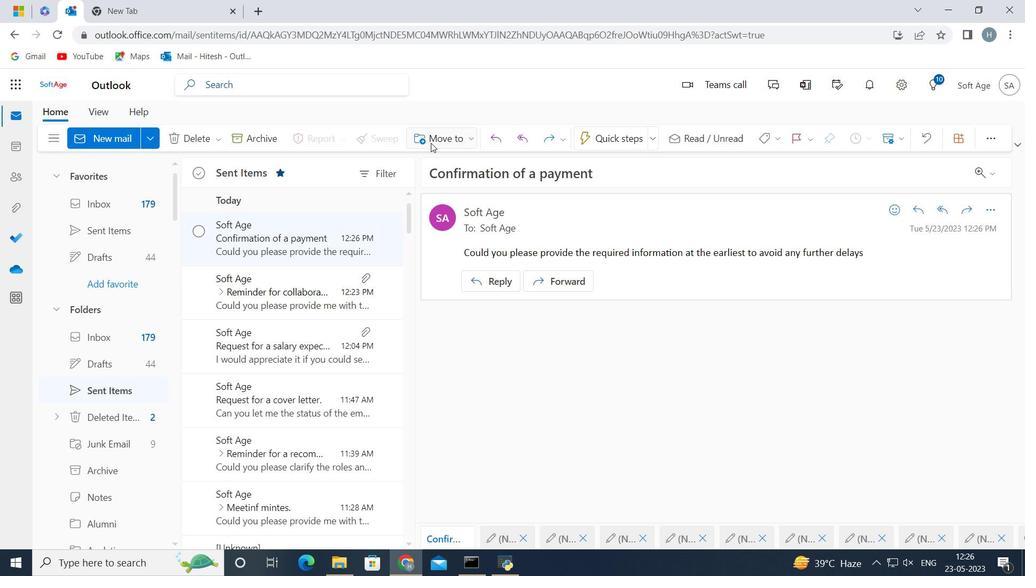 
Action: Mouse pressed left at (435, 142)
Screenshot: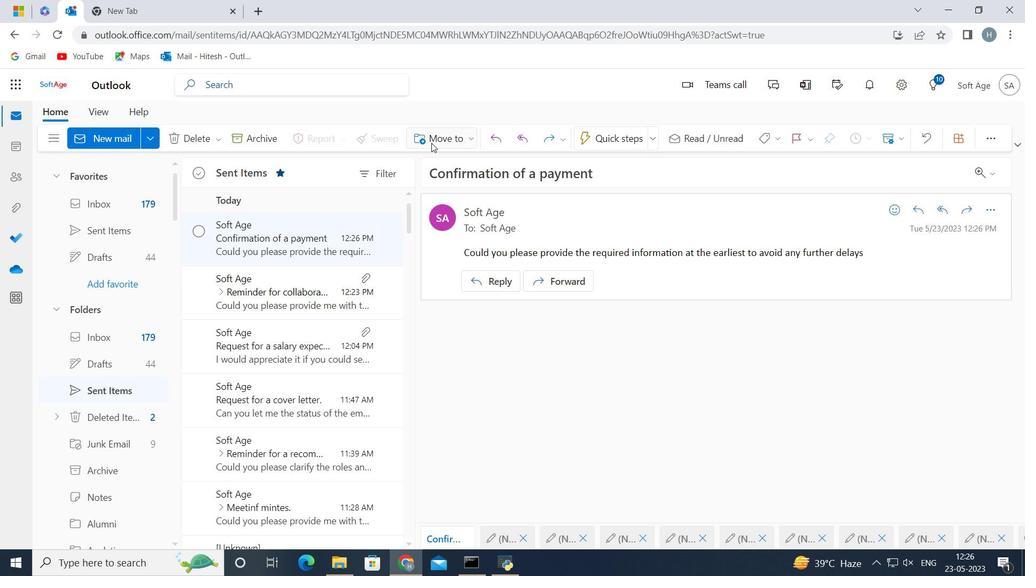 
Action: Mouse moved to (452, 163)
Screenshot: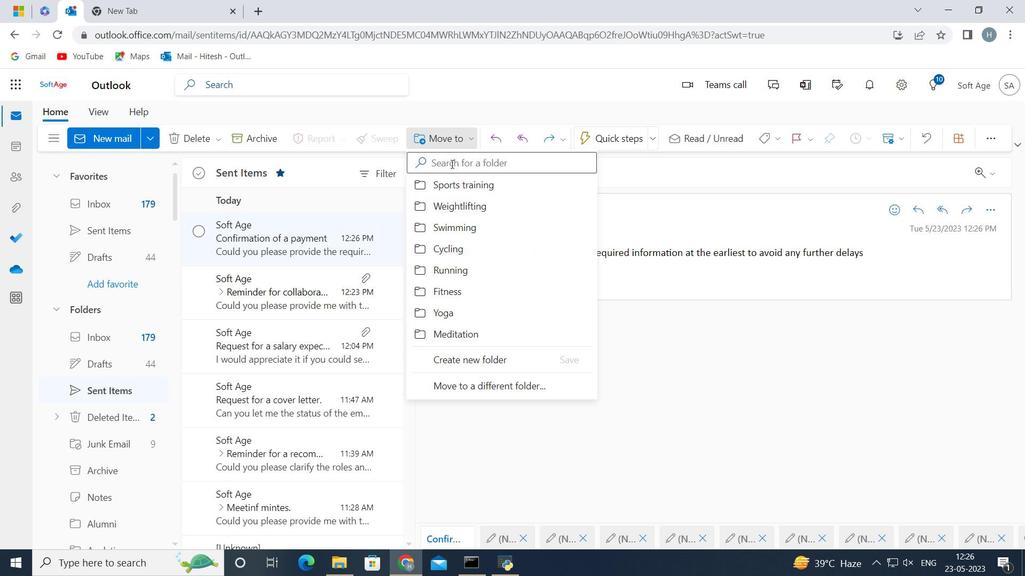 
Action: Mouse pressed left at (452, 163)
Screenshot: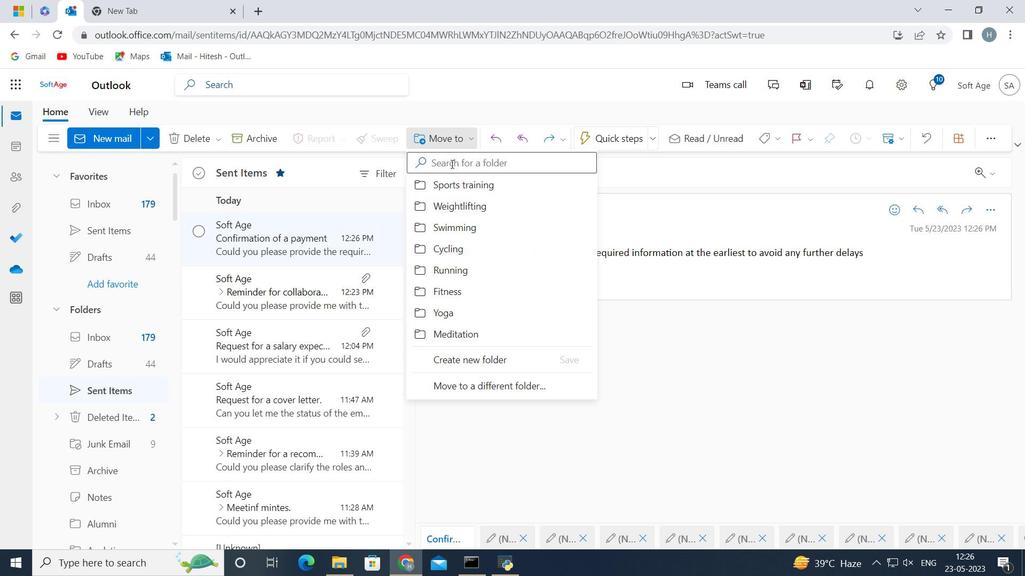 
Action: Mouse moved to (452, 163)
Screenshot: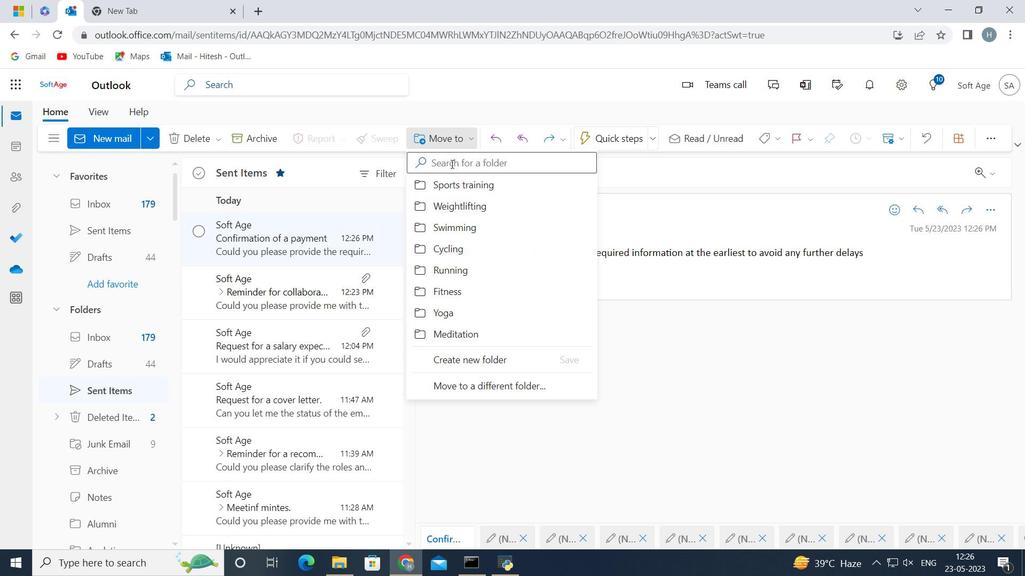 
Action: Key pressed <Key.shift><Key.shift><Key.shift><Key.shift><Key.shift><Key.shift>Nu
Screenshot: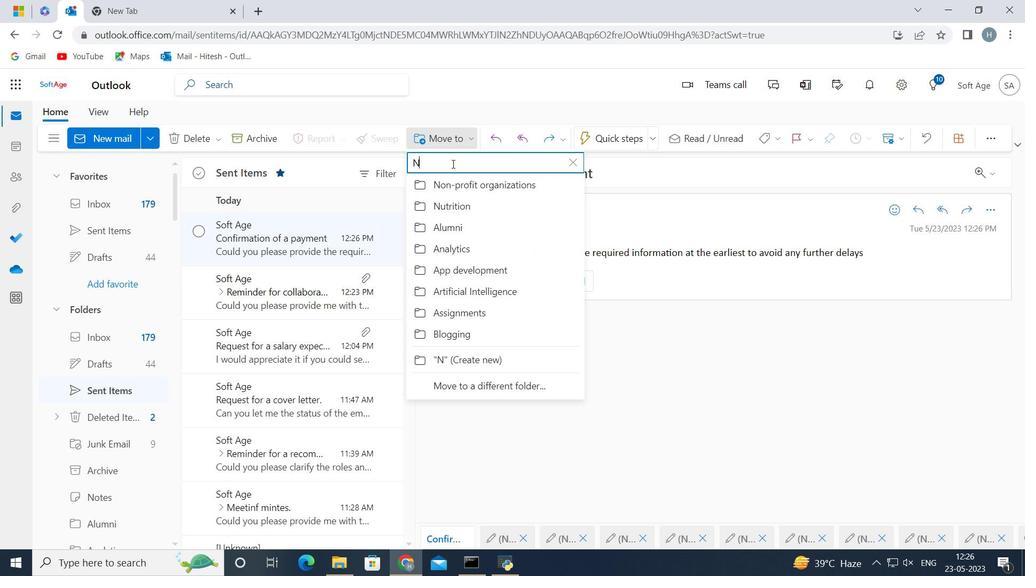
Action: Mouse moved to (452, 163)
Screenshot: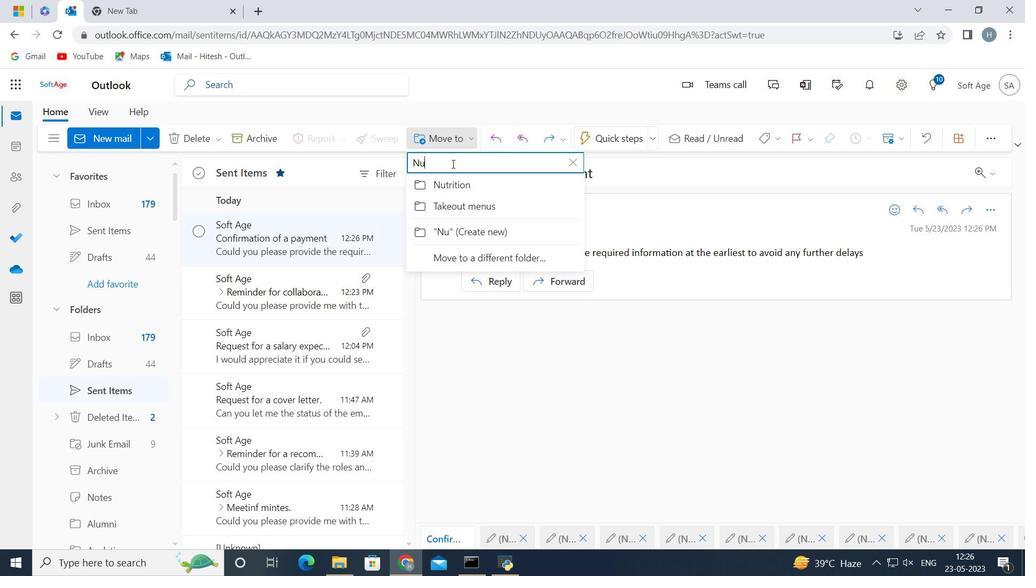 
Action: Key pressed t
Screenshot: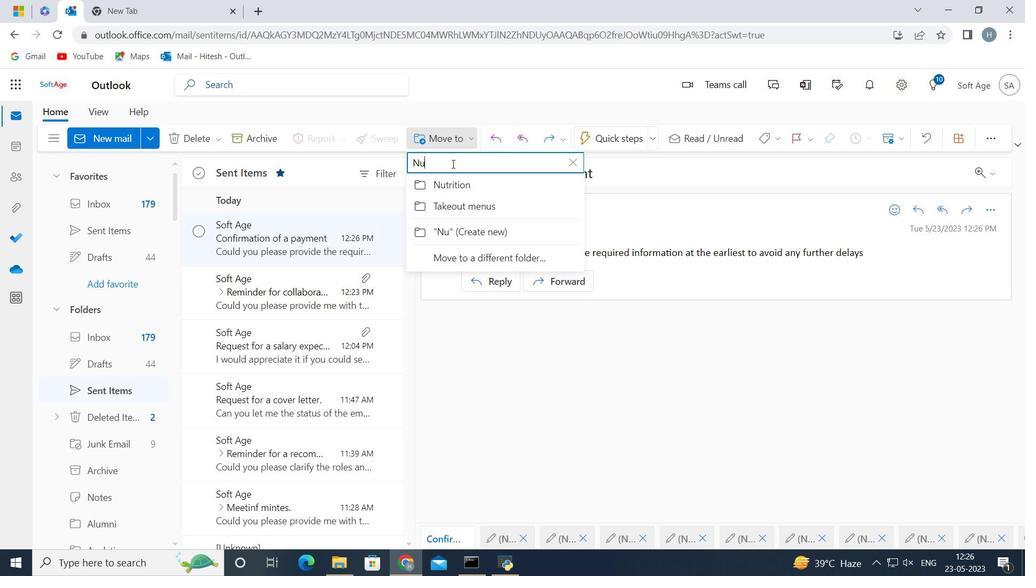 
Action: Mouse moved to (451, 163)
Screenshot: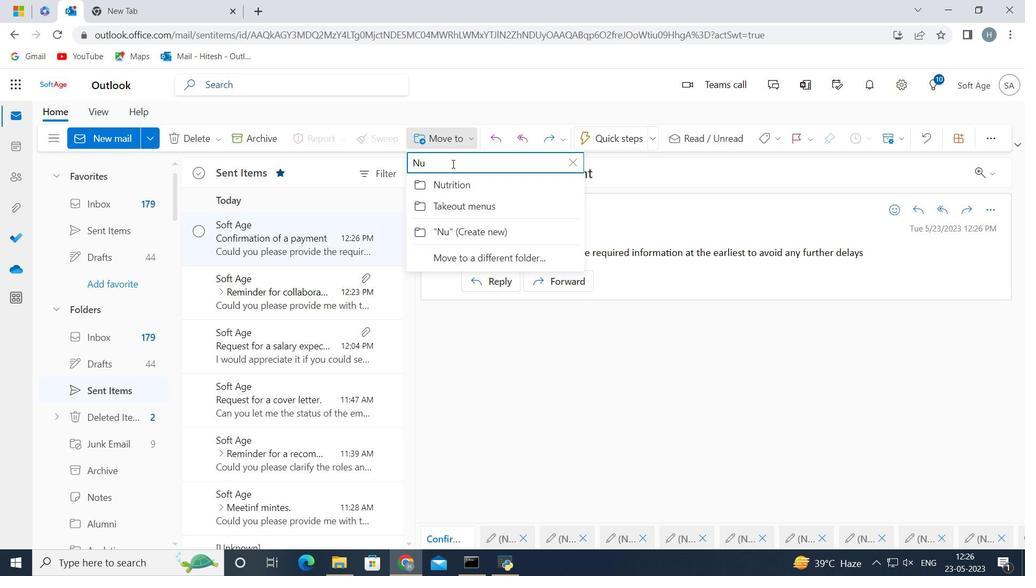 
Action: Key pressed rition
Screenshot: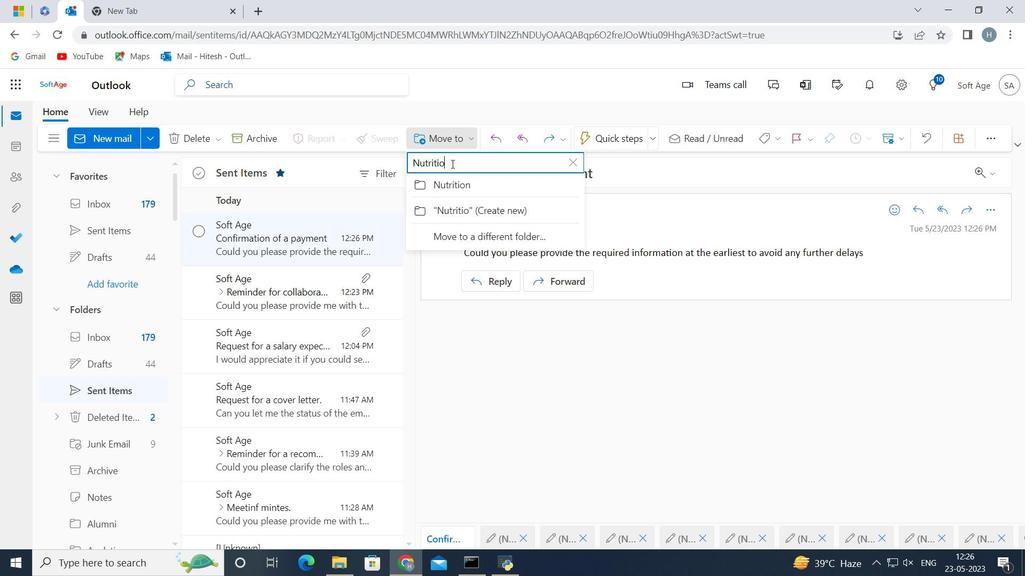 
Action: Mouse moved to (418, 184)
Screenshot: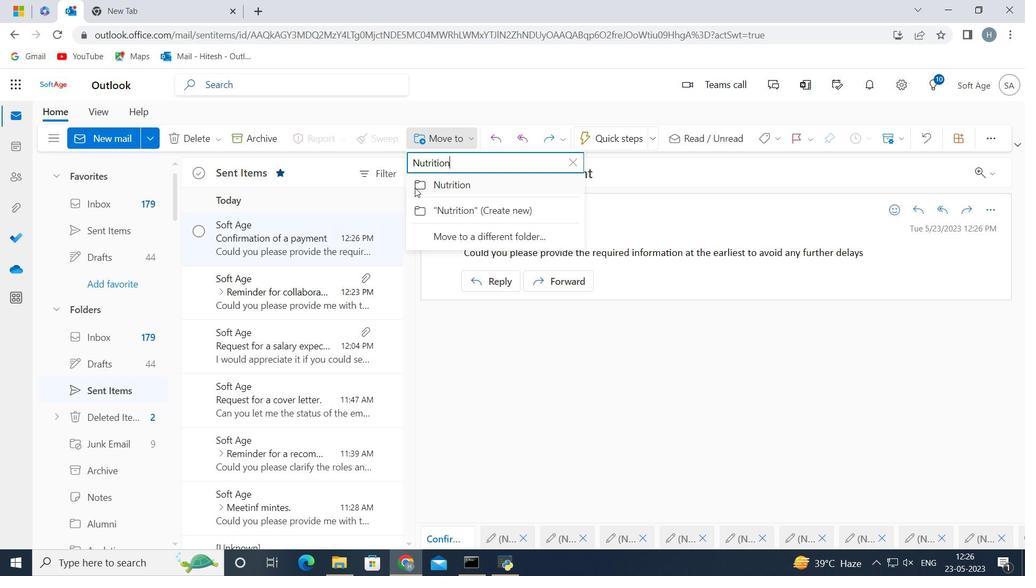 
Action: Mouse pressed left at (418, 184)
Screenshot: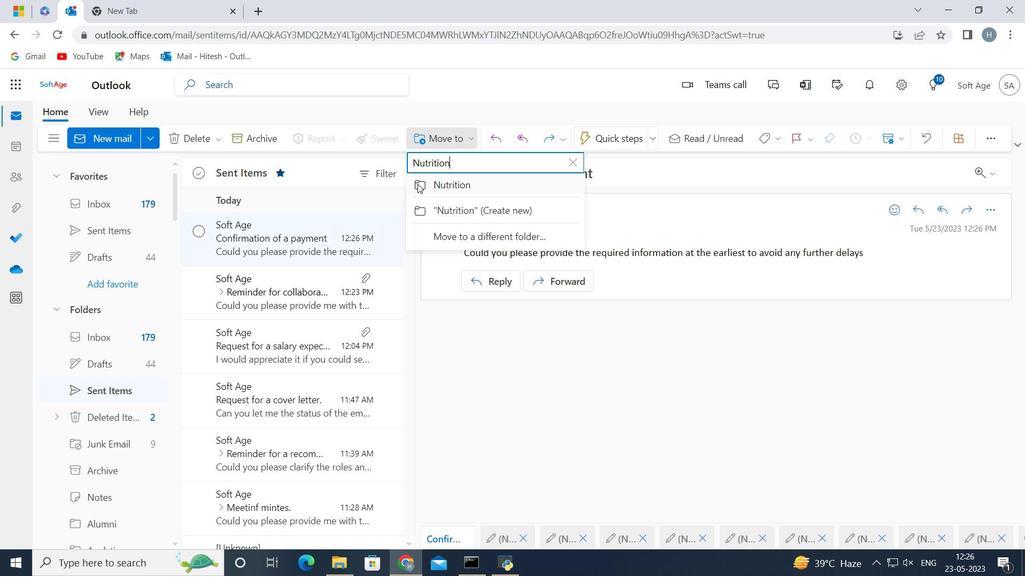 
Action: Mouse moved to (627, 419)
Screenshot: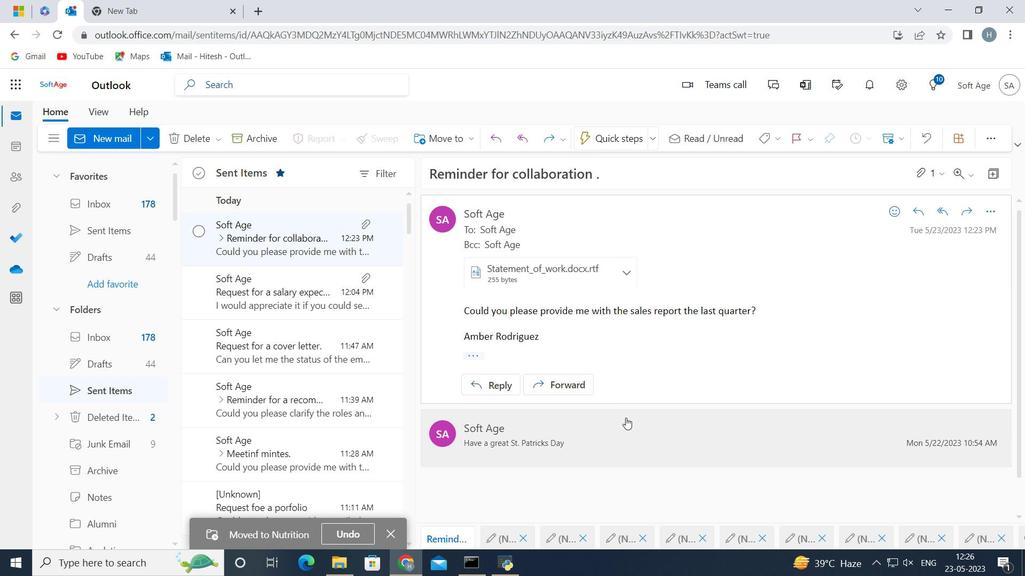
